 Task: Search one way flight ticket for 1 adult, 1 child, 1 infant in seat in premium economy from Valdosta: Valdosta Regional Airport to Greenville: Pitt-greenville Airport on 5-2-2023. Number of bags: 2 carry on bags and 4 checked bags. Price is upto 105000. Outbound departure time preference is 11:45.
Action: Mouse moved to (290, 377)
Screenshot: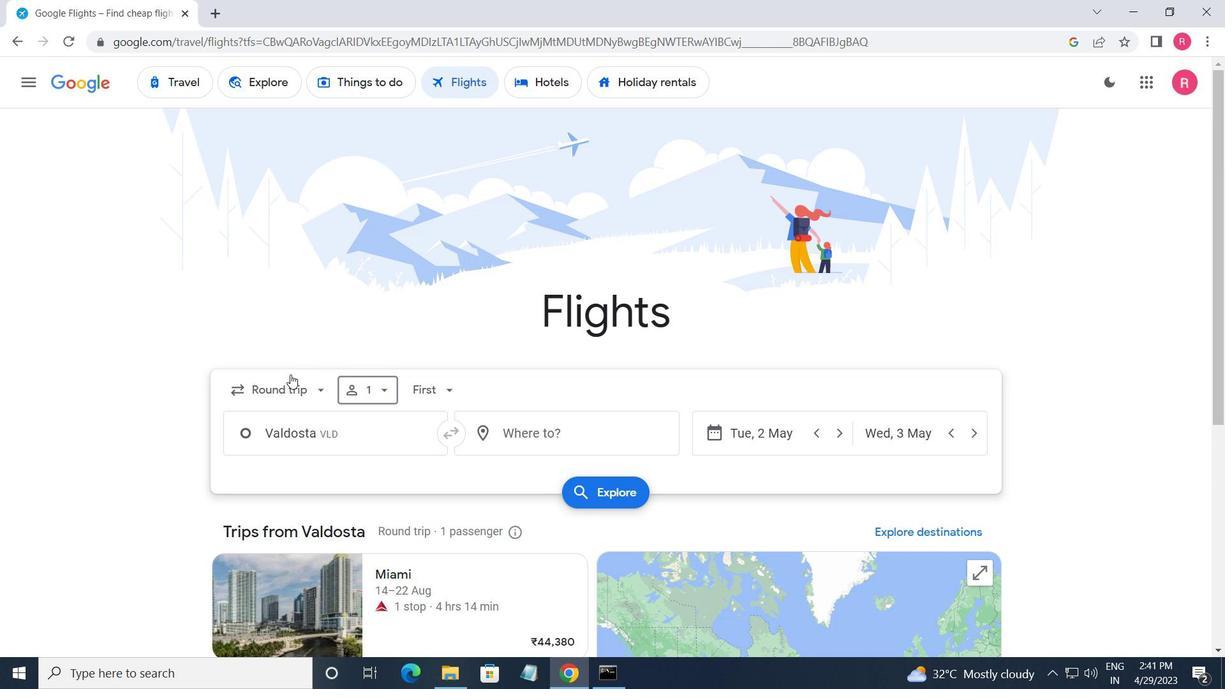 
Action: Mouse pressed left at (290, 377)
Screenshot: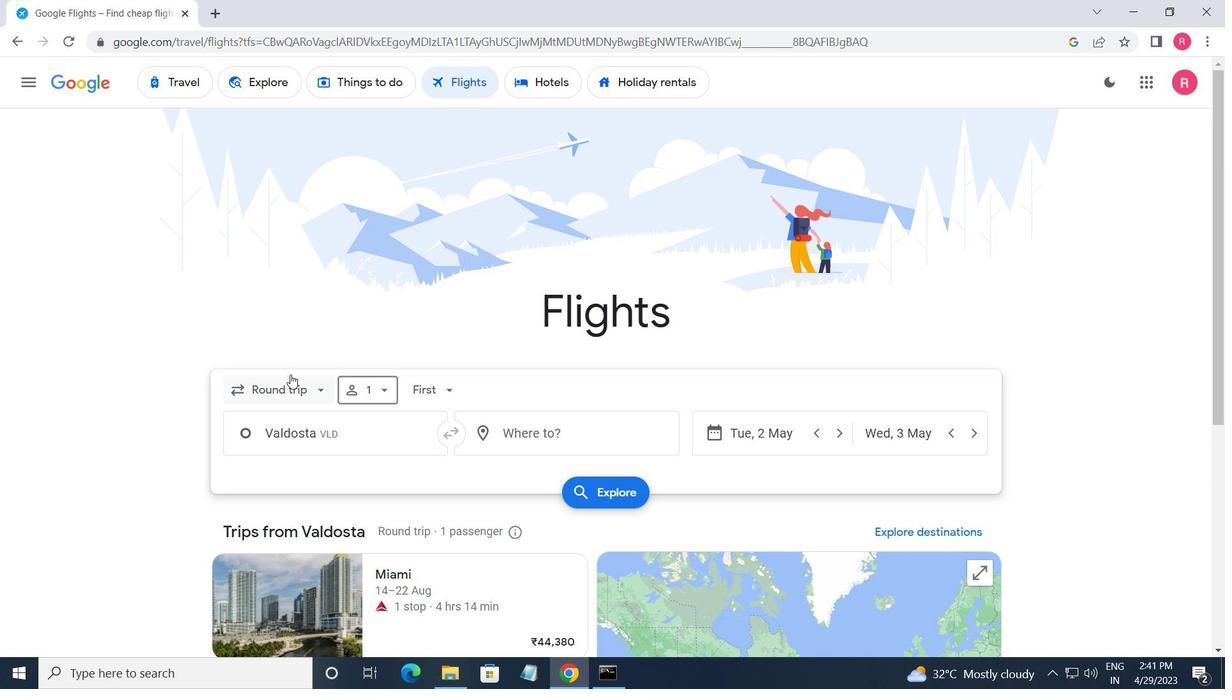 
Action: Mouse moved to (301, 458)
Screenshot: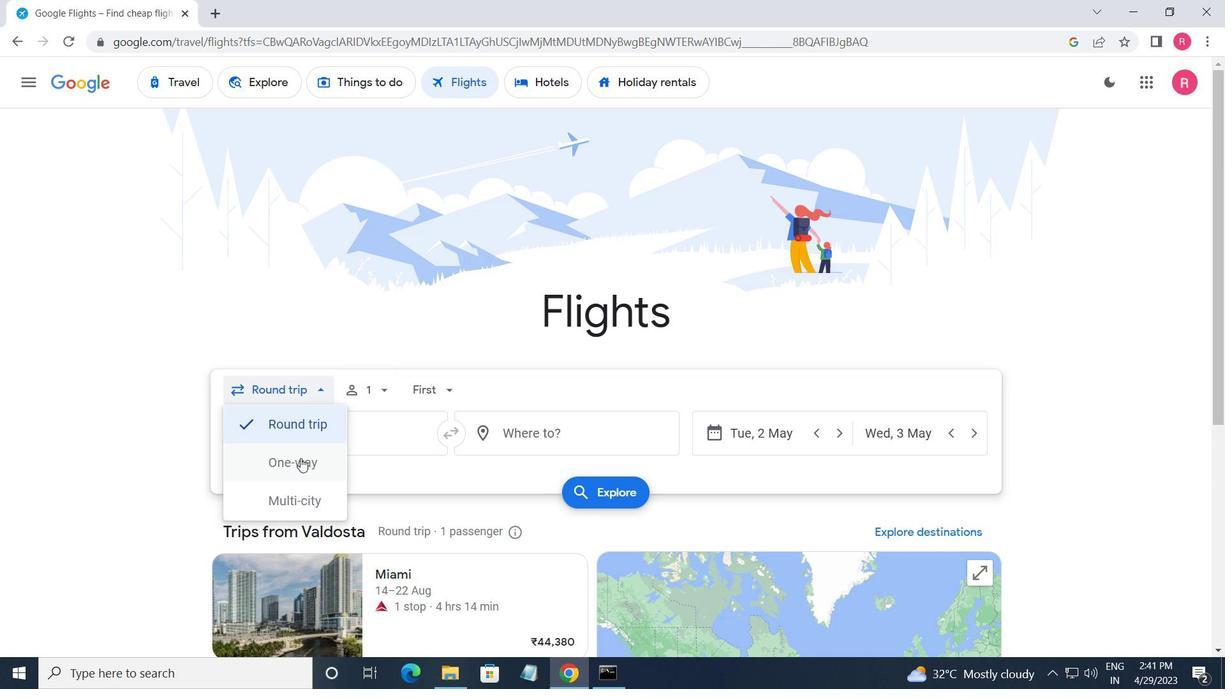 
Action: Mouse pressed left at (301, 458)
Screenshot: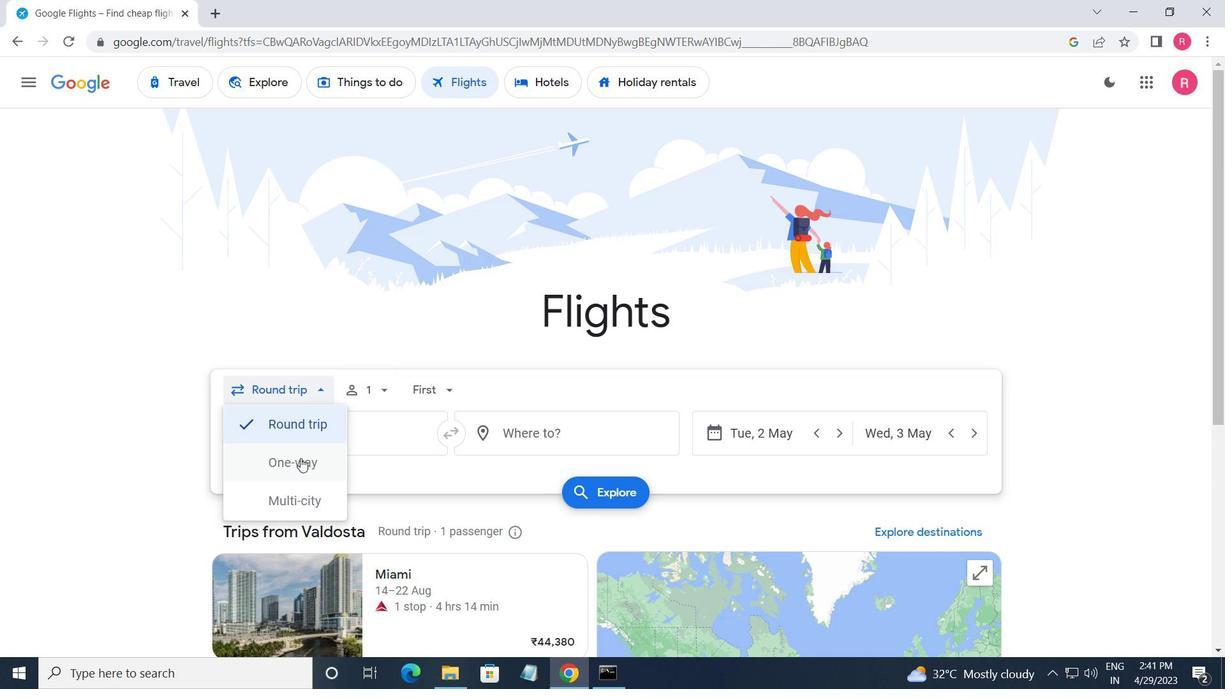 
Action: Mouse moved to (346, 404)
Screenshot: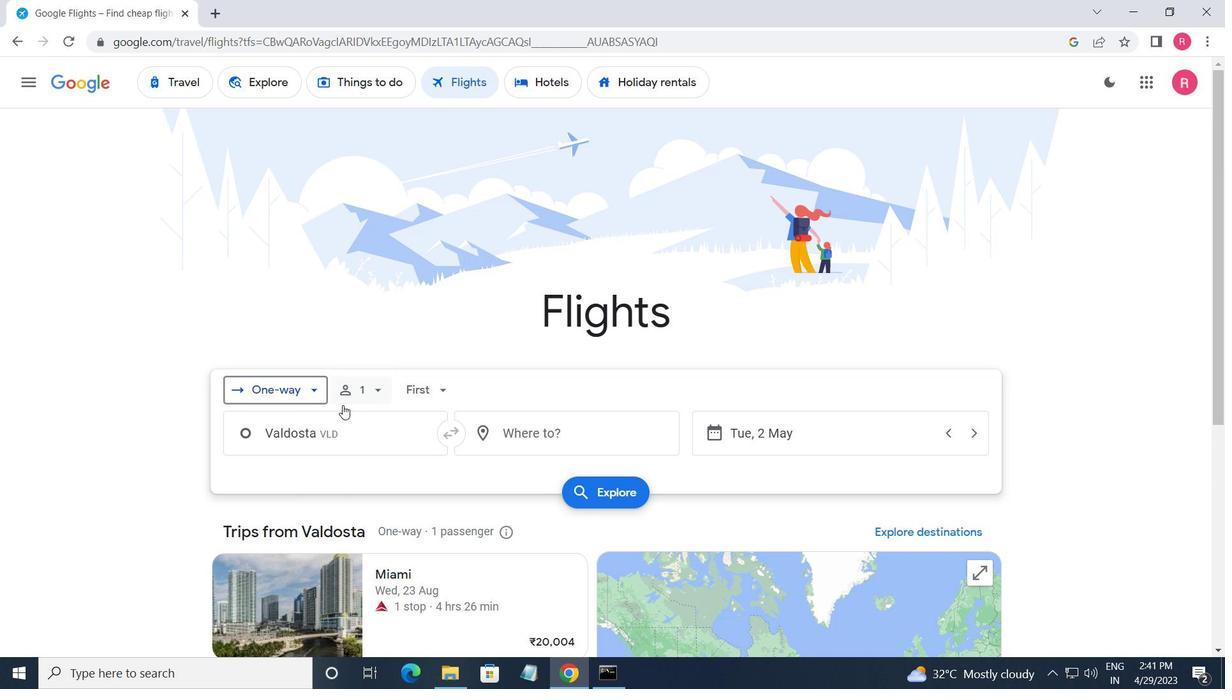 
Action: Mouse pressed left at (346, 404)
Screenshot: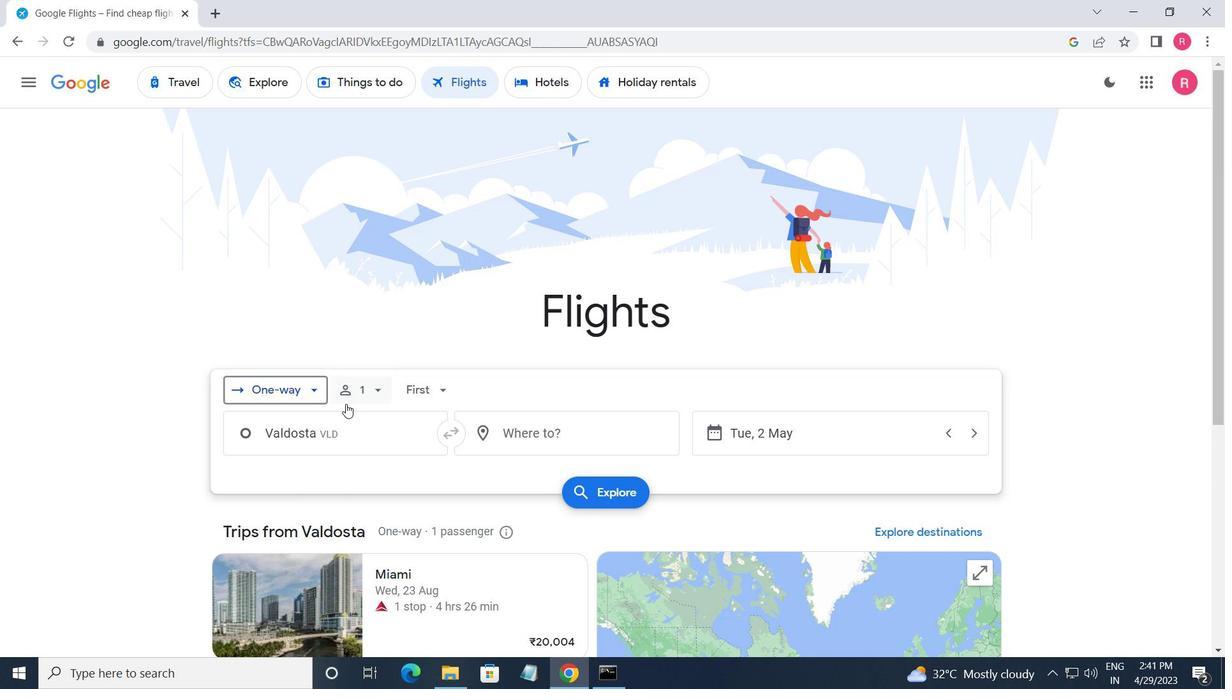 
Action: Mouse moved to (499, 479)
Screenshot: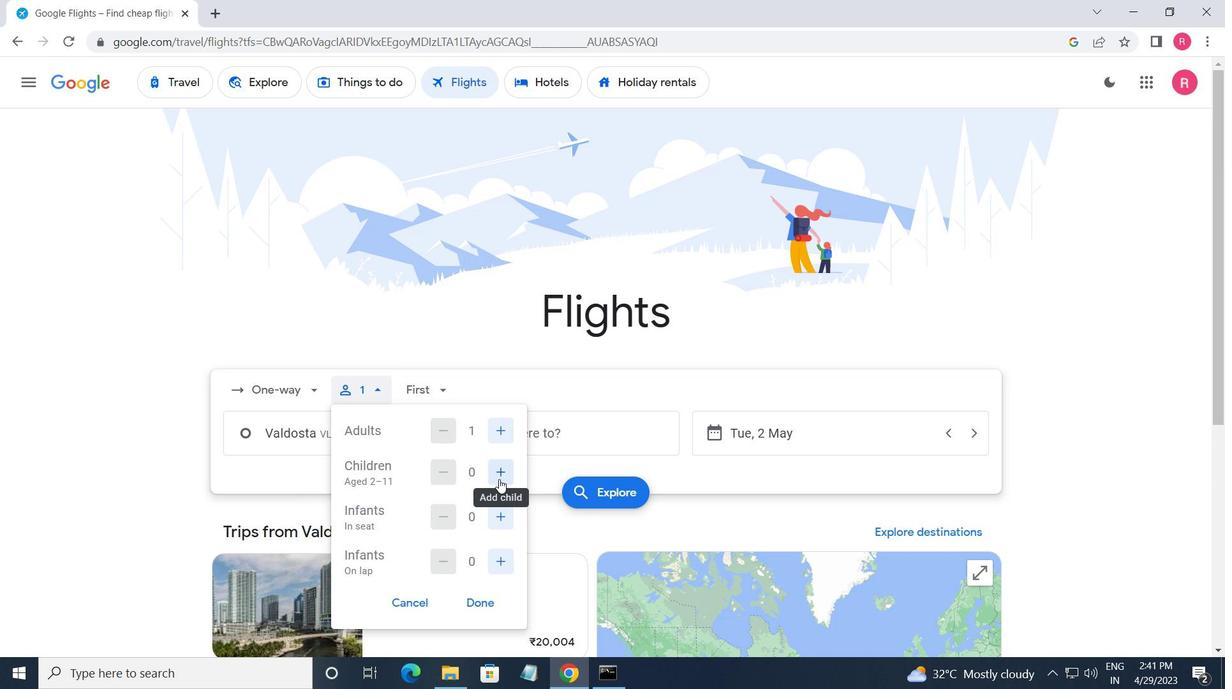 
Action: Mouse pressed left at (499, 479)
Screenshot: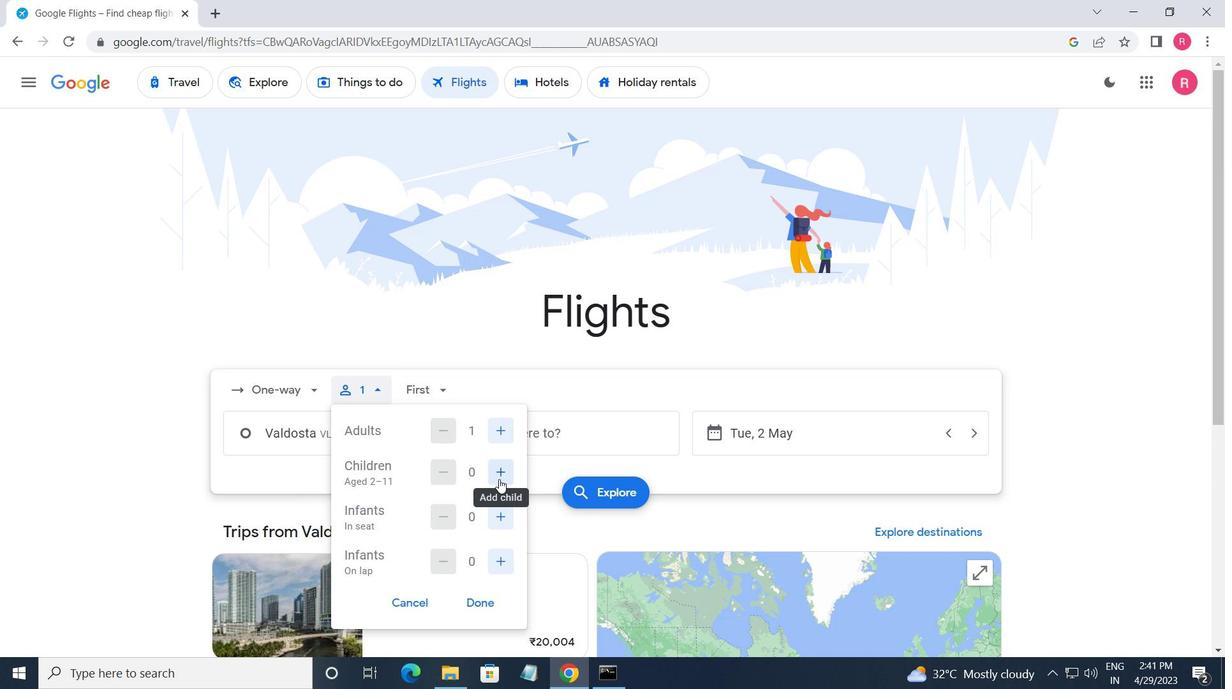
Action: Mouse moved to (506, 512)
Screenshot: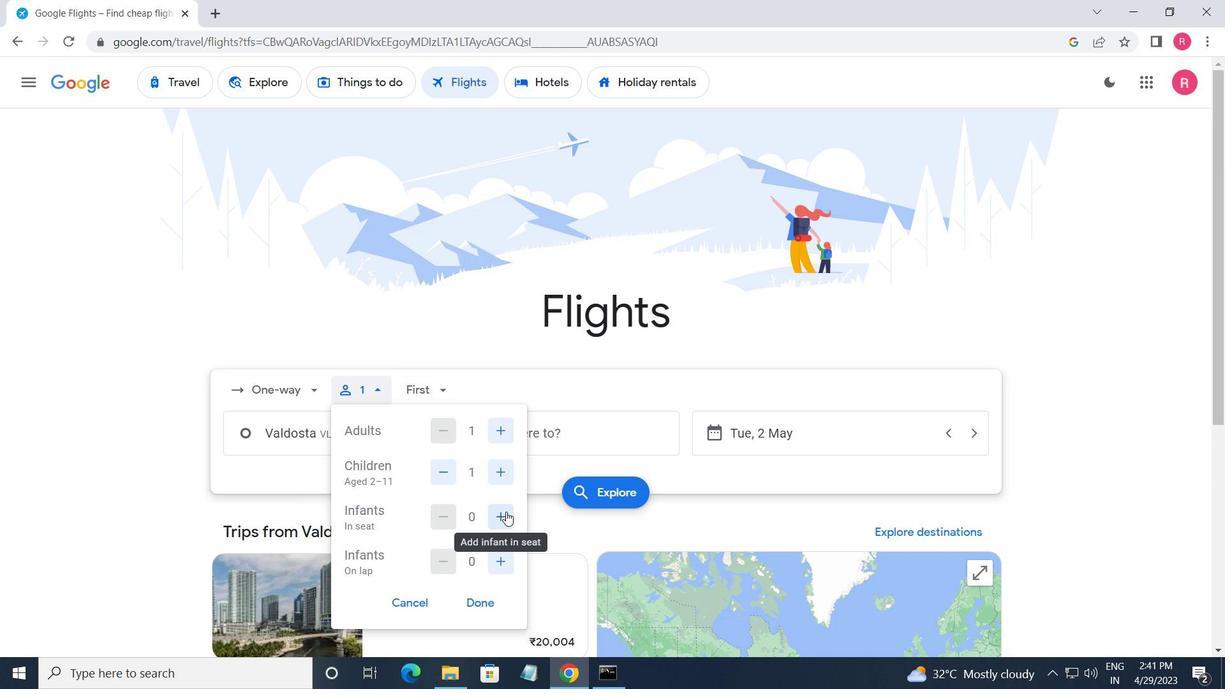 
Action: Mouse pressed left at (506, 512)
Screenshot: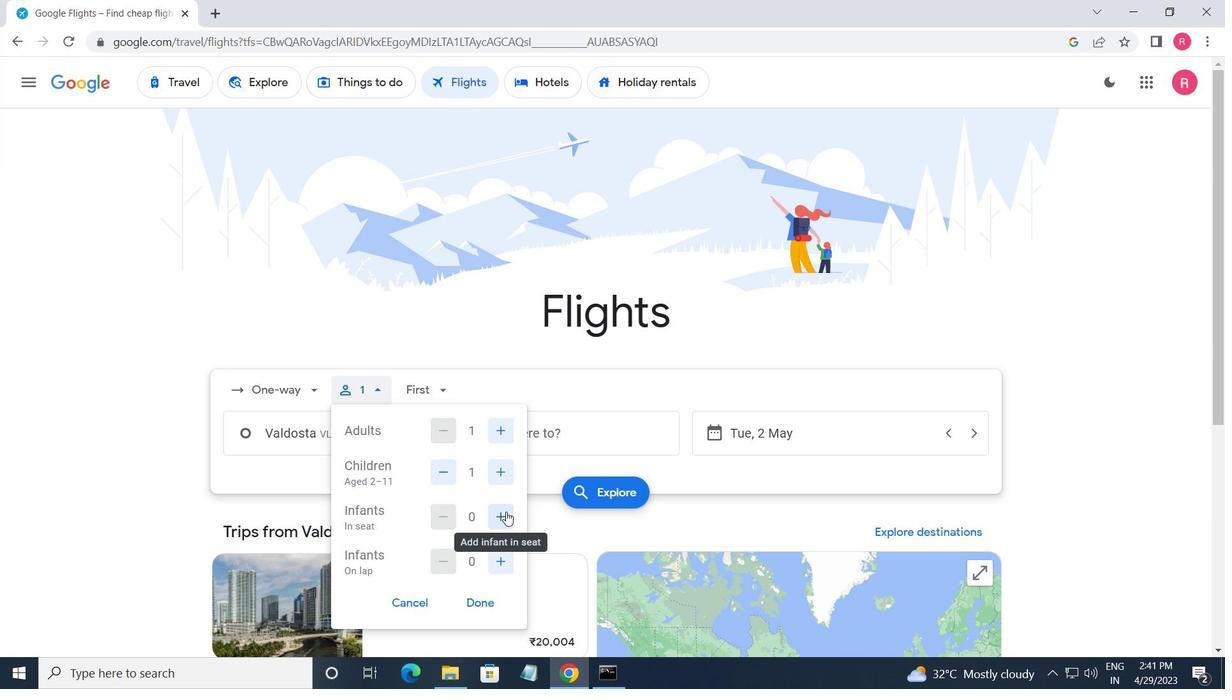
Action: Mouse moved to (427, 382)
Screenshot: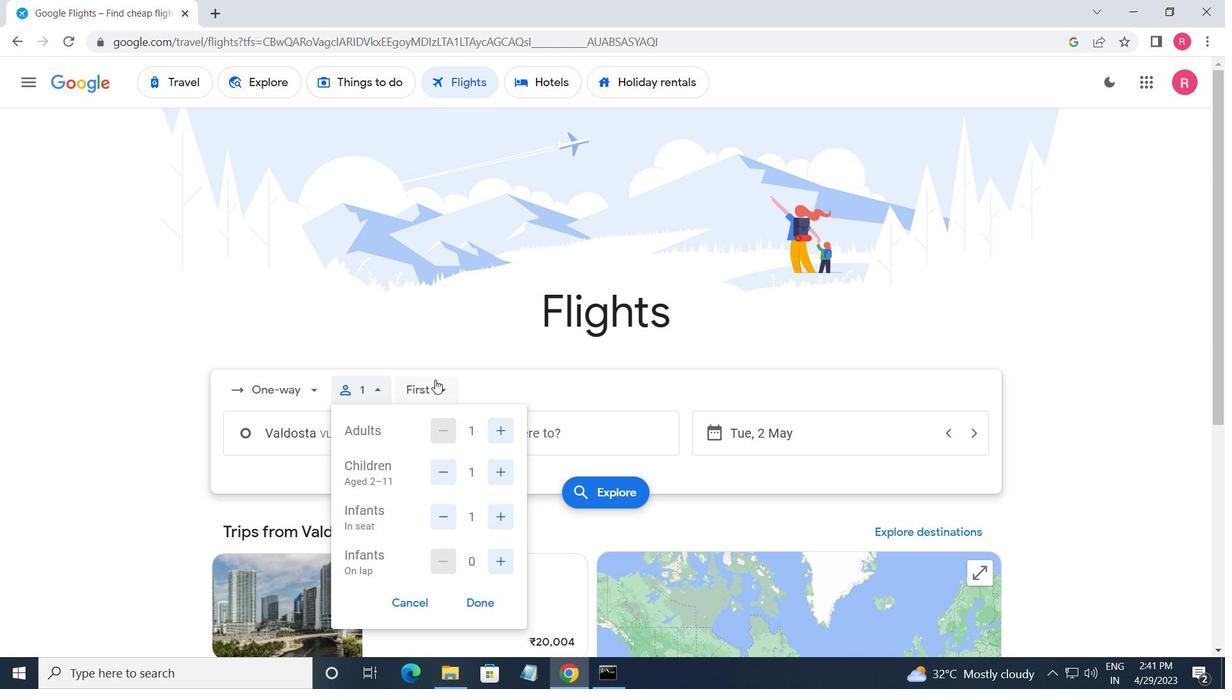 
Action: Mouse pressed left at (427, 382)
Screenshot: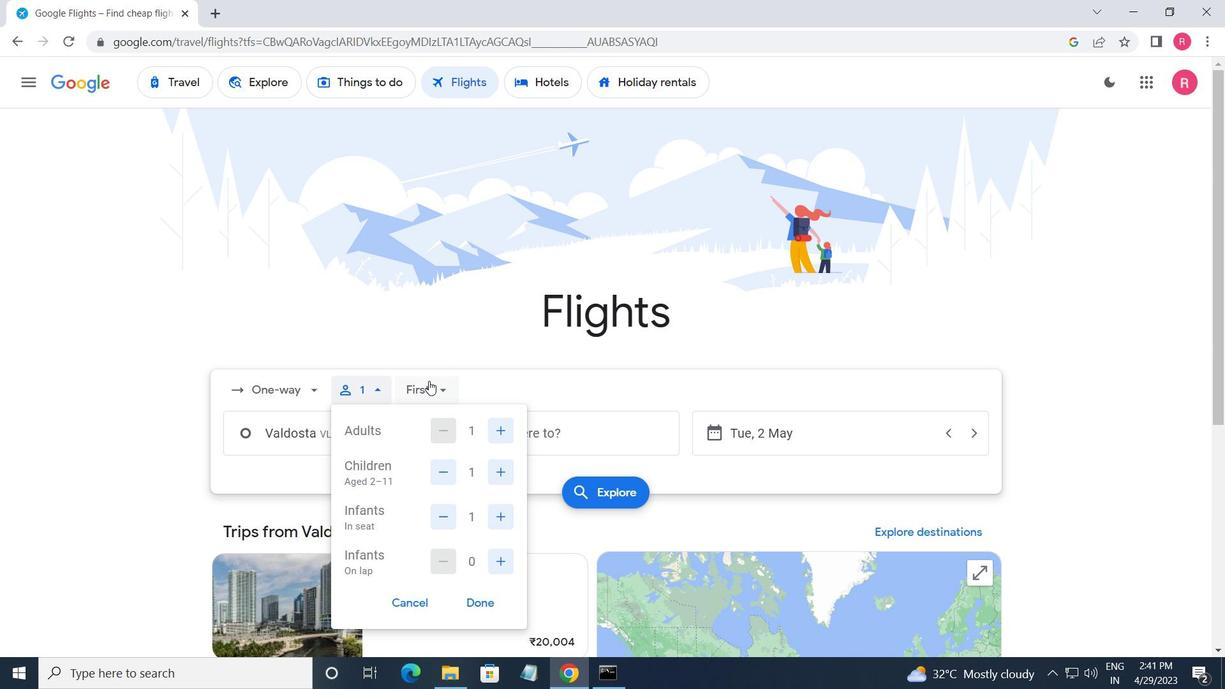 
Action: Mouse moved to (462, 452)
Screenshot: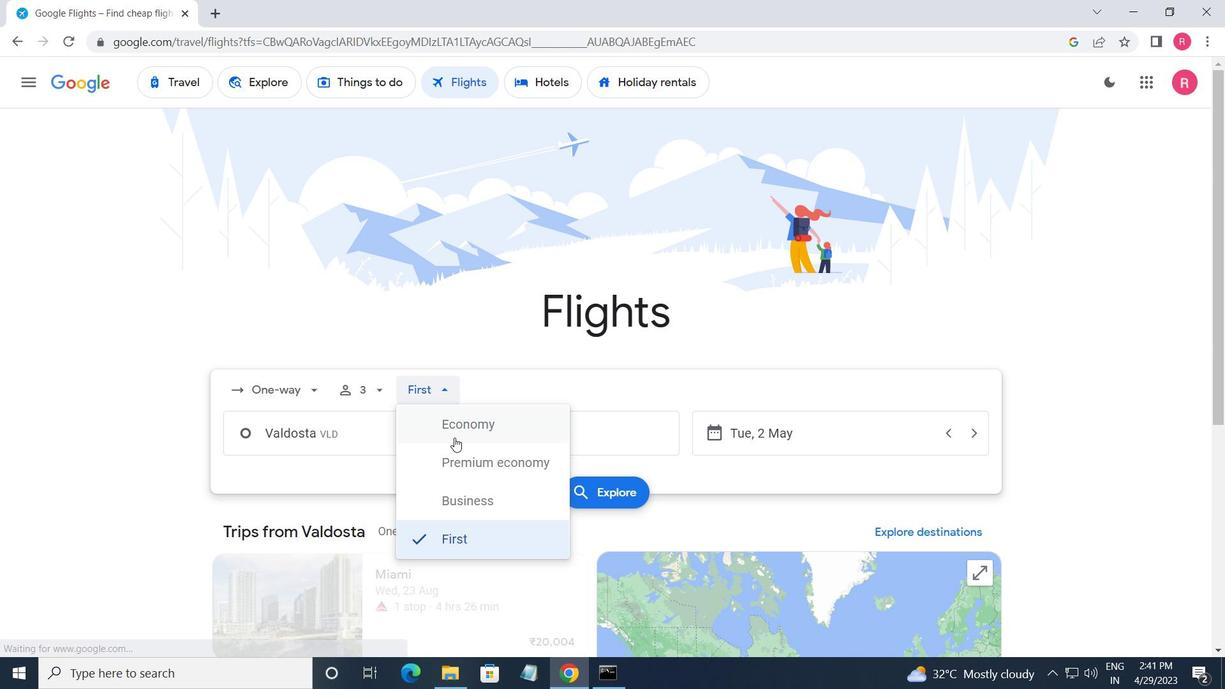 
Action: Mouse pressed left at (462, 452)
Screenshot: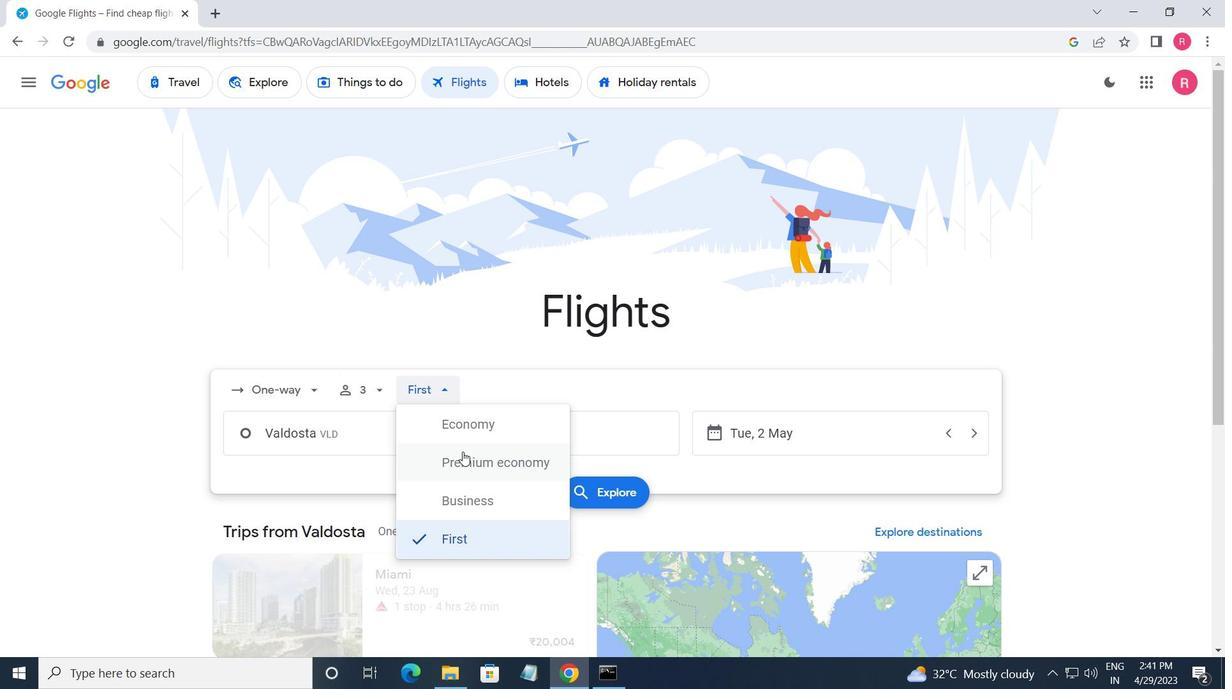 
Action: Mouse moved to (353, 443)
Screenshot: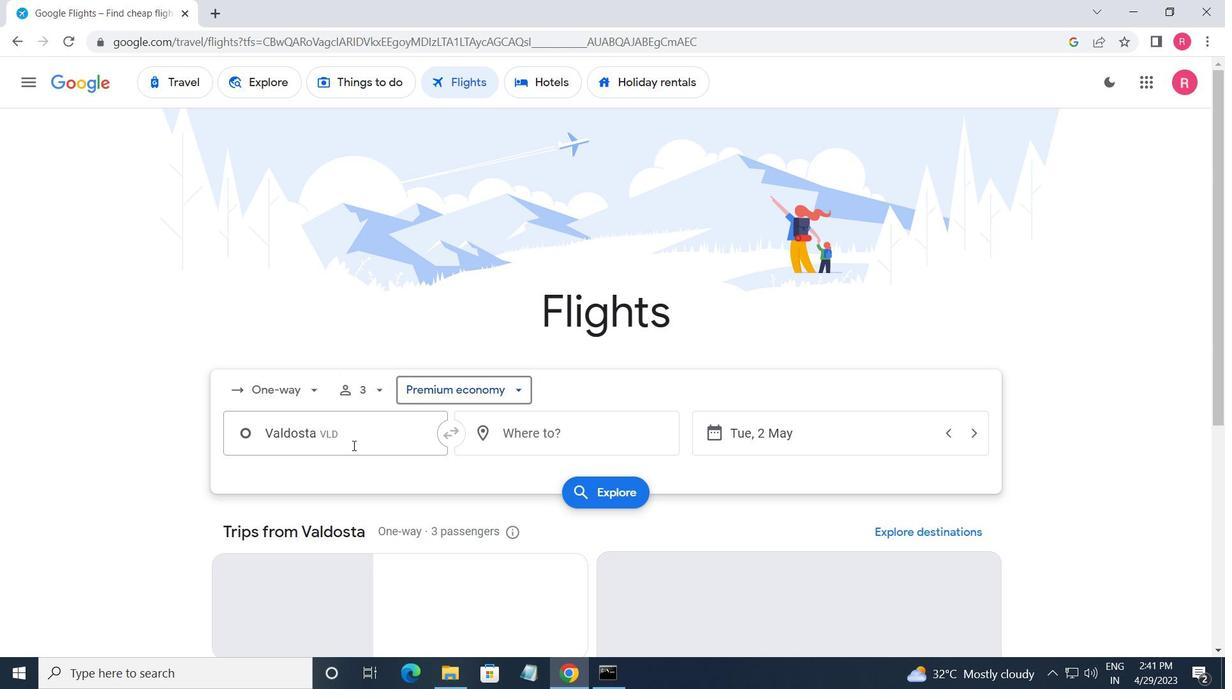 
Action: Mouse pressed left at (353, 443)
Screenshot: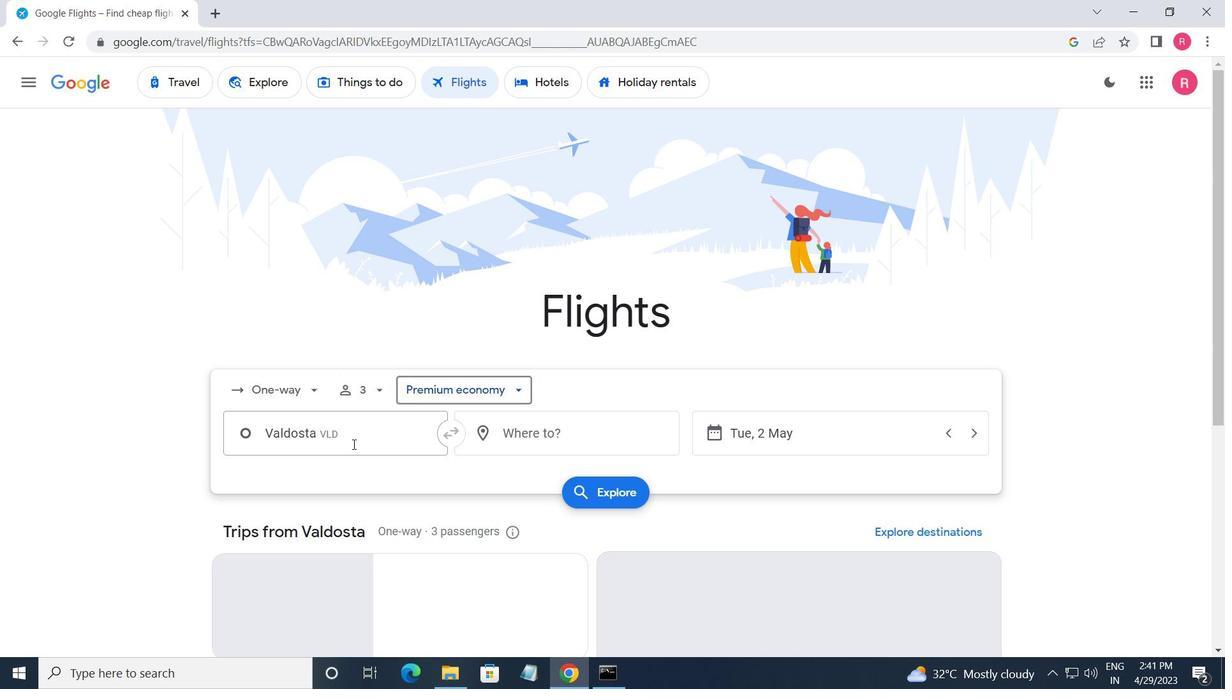
Action: Mouse moved to (364, 604)
Screenshot: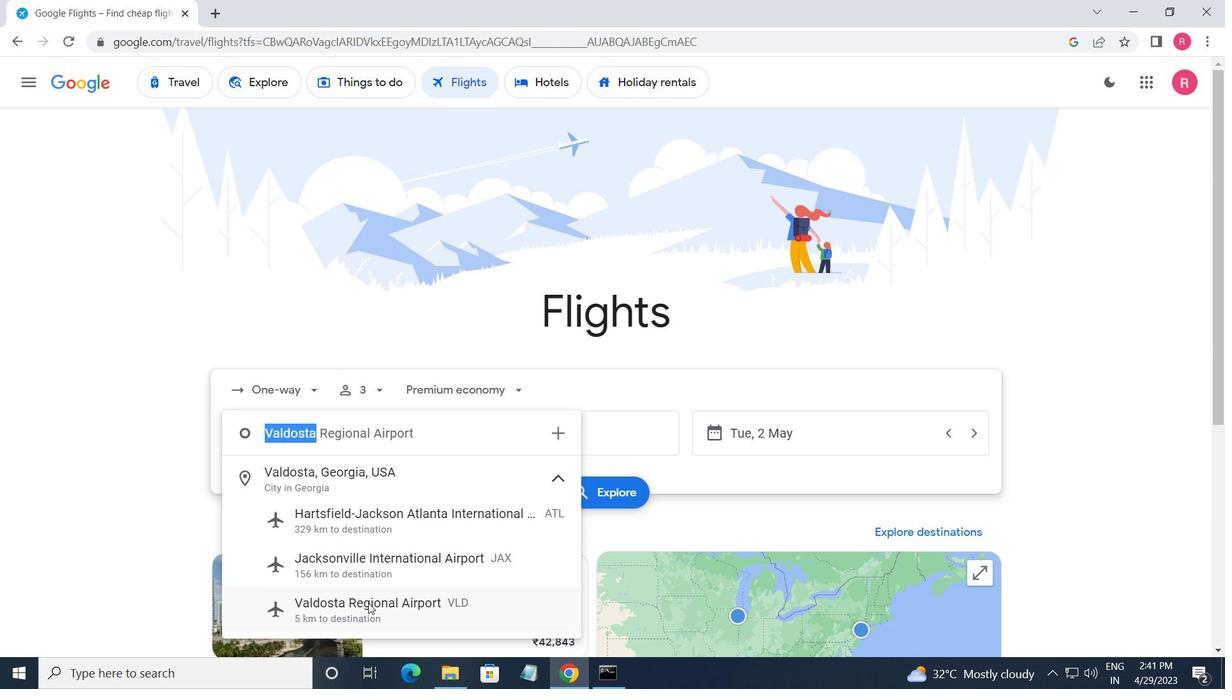 
Action: Mouse pressed left at (364, 604)
Screenshot: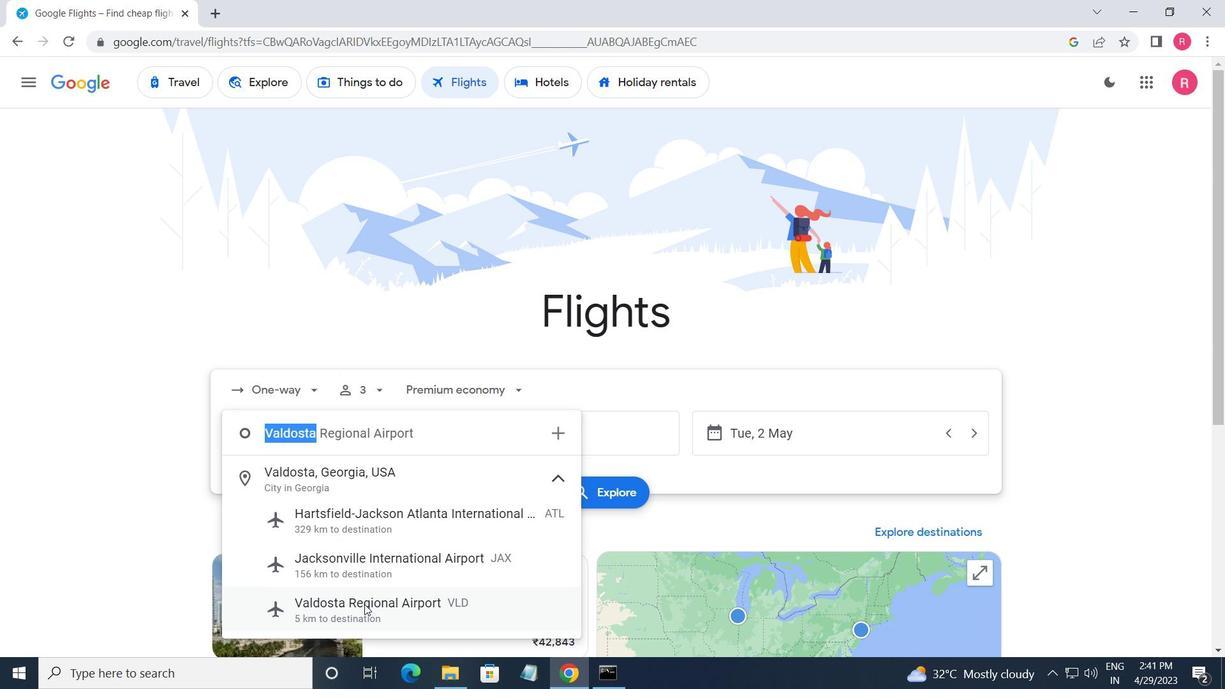 
Action: Mouse moved to (506, 416)
Screenshot: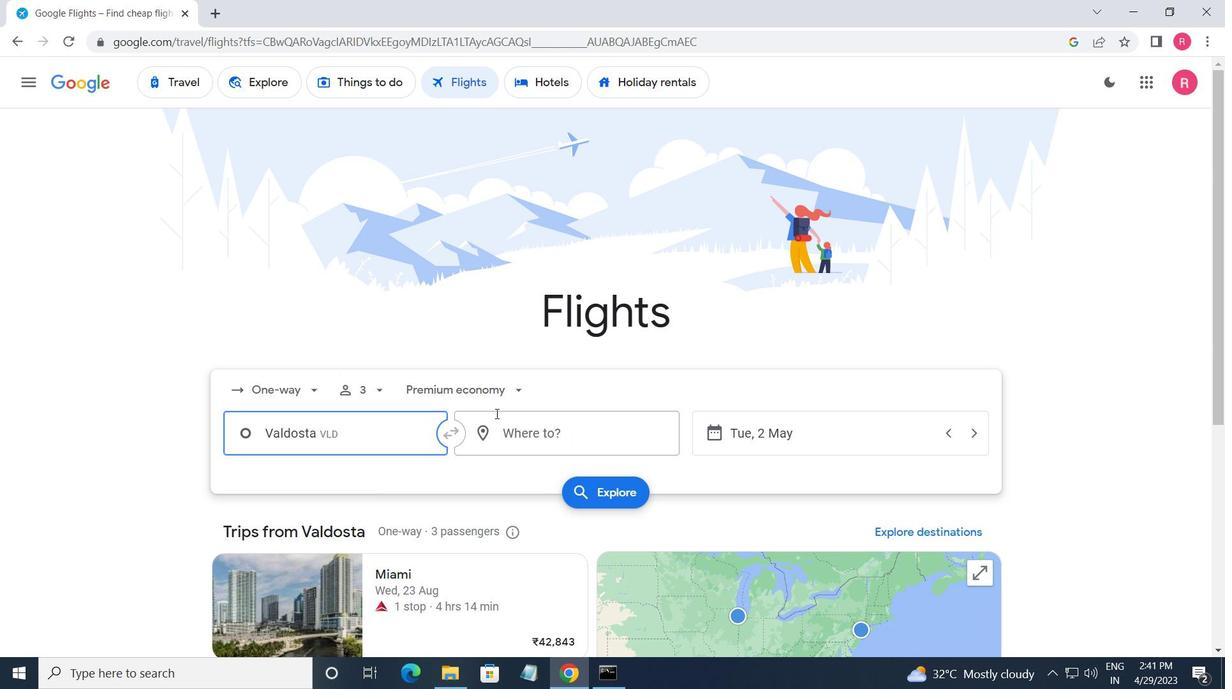 
Action: Mouse pressed left at (506, 416)
Screenshot: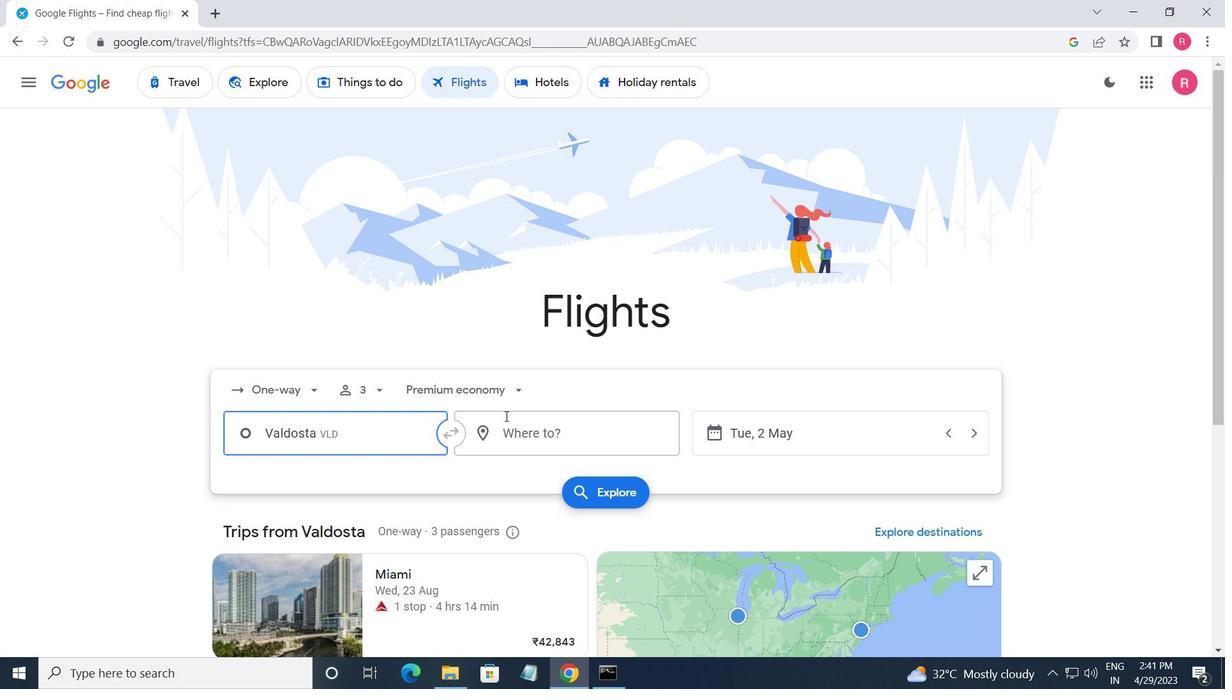 
Action: Mouse moved to (515, 588)
Screenshot: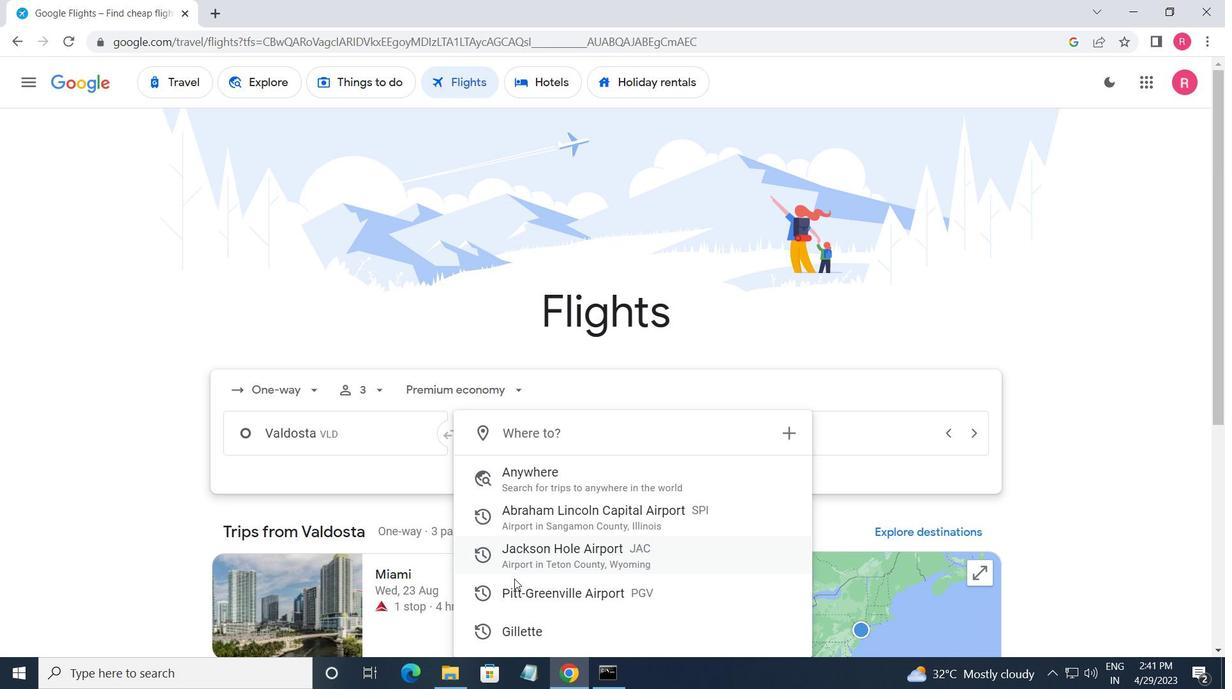 
Action: Mouse pressed left at (515, 588)
Screenshot: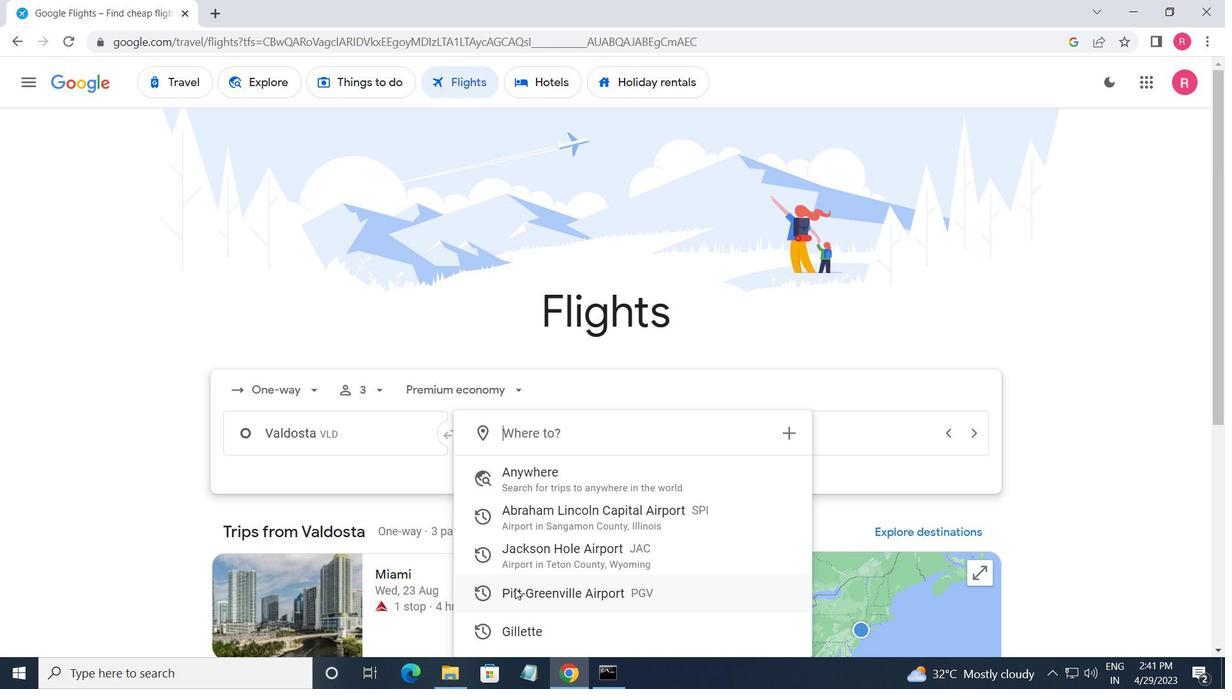 
Action: Mouse moved to (813, 445)
Screenshot: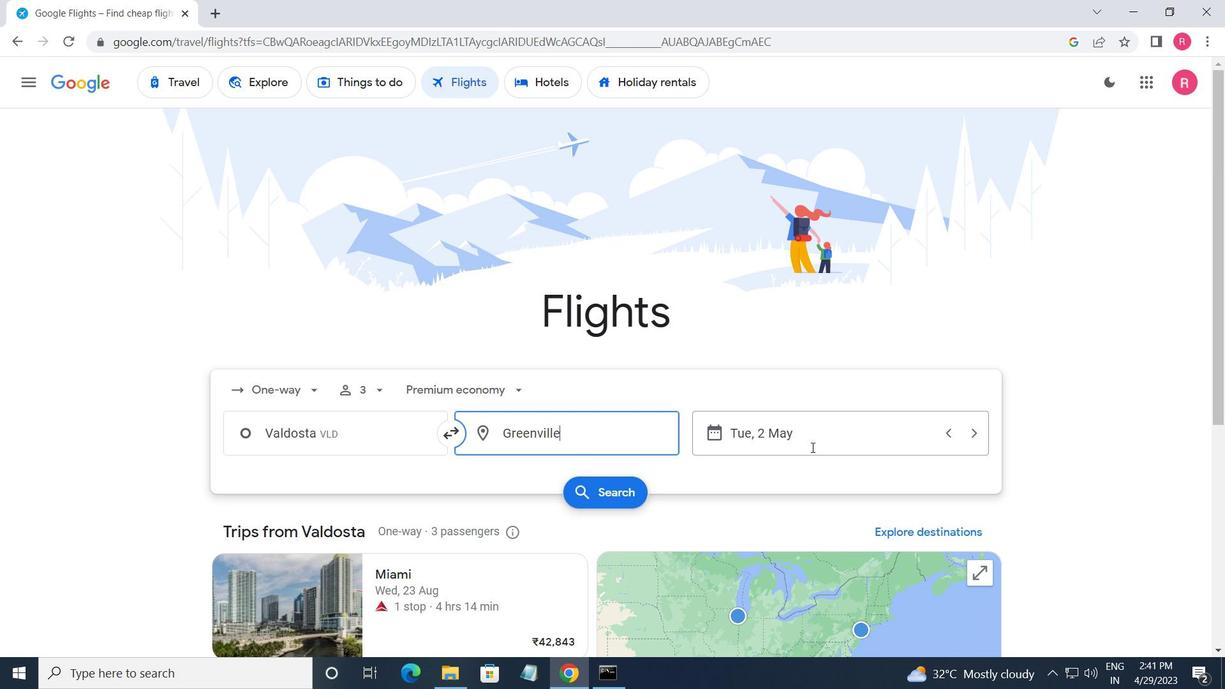 
Action: Mouse pressed left at (813, 445)
Screenshot: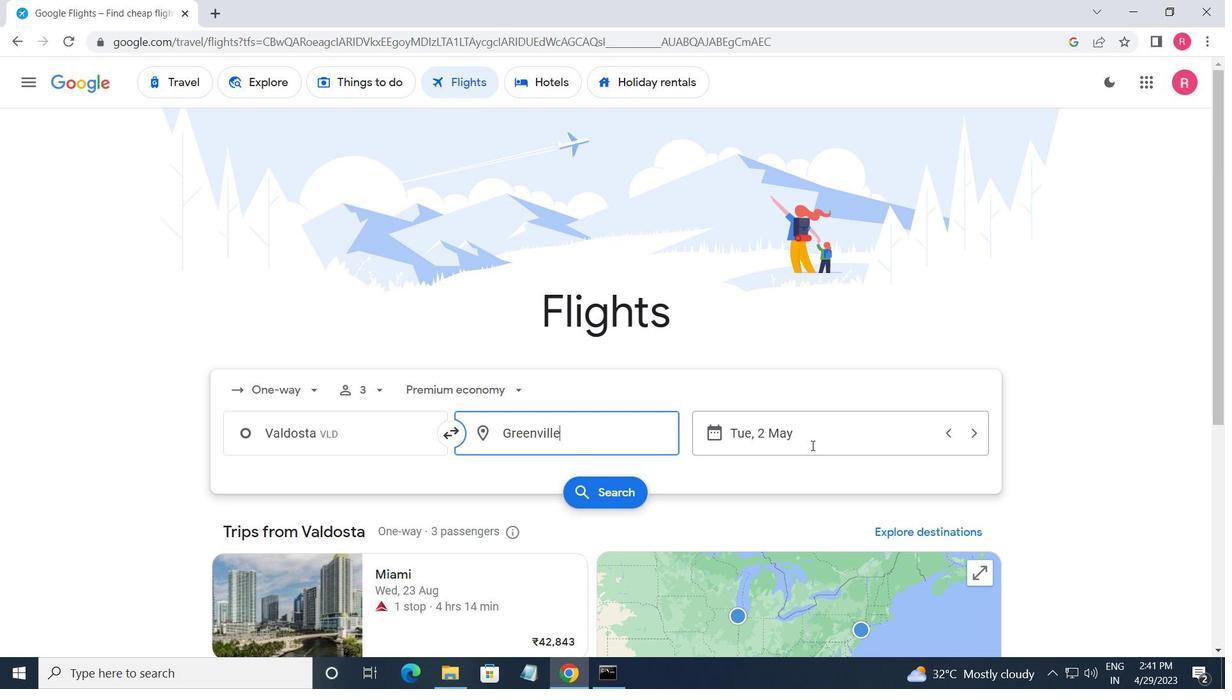 
Action: Mouse moved to (801, 384)
Screenshot: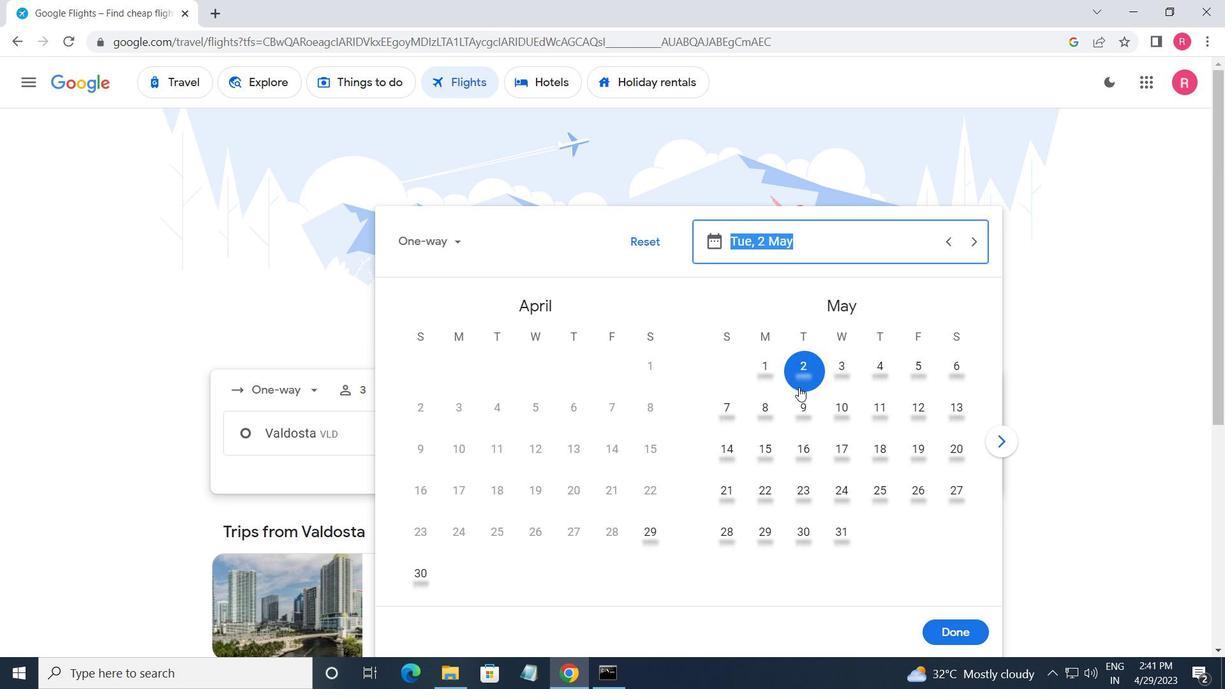 
Action: Mouse pressed left at (801, 384)
Screenshot: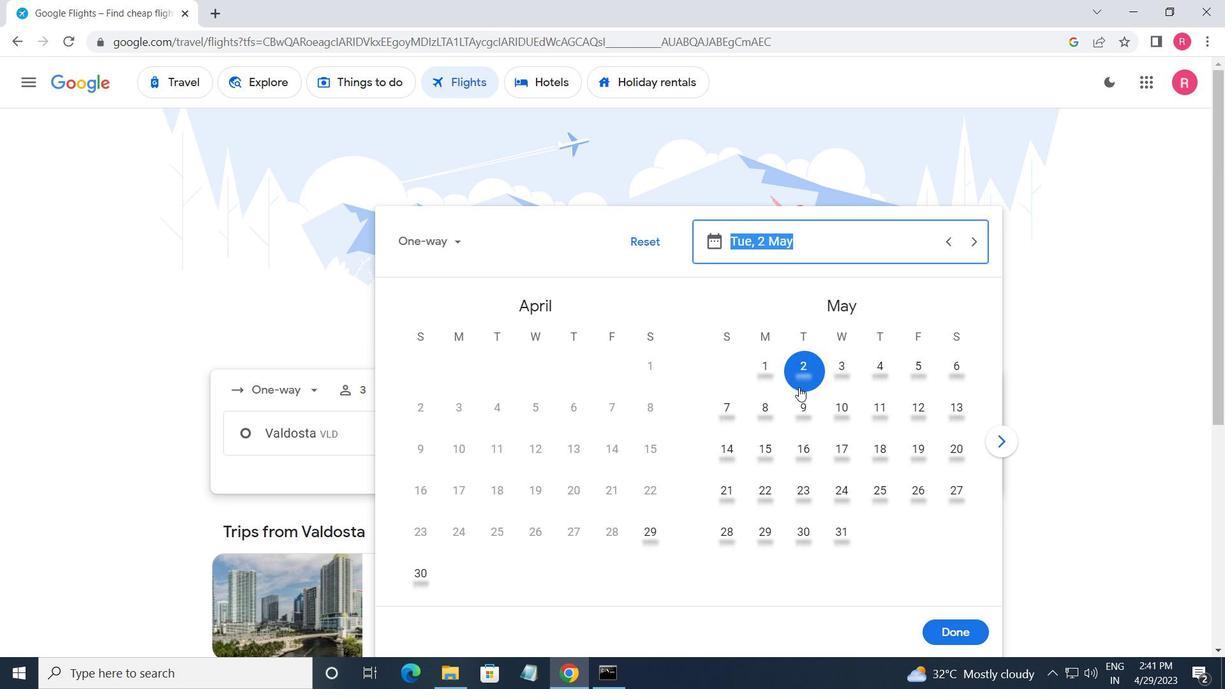 
Action: Mouse moved to (960, 619)
Screenshot: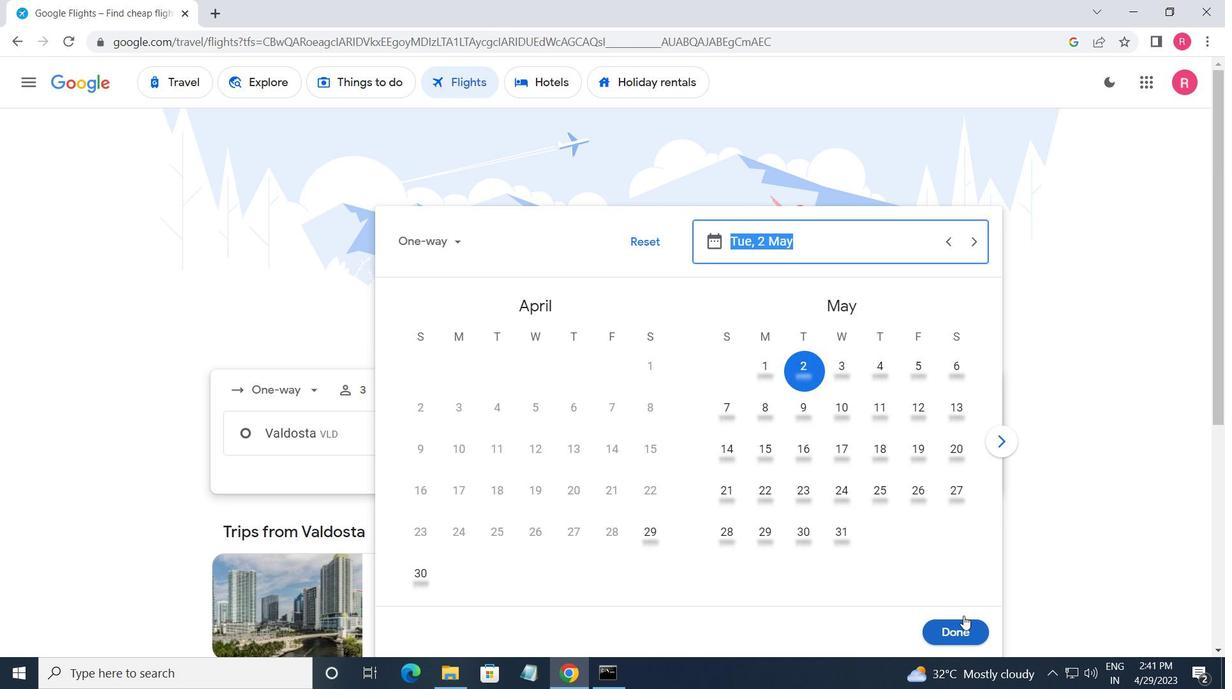 
Action: Mouse pressed left at (960, 619)
Screenshot: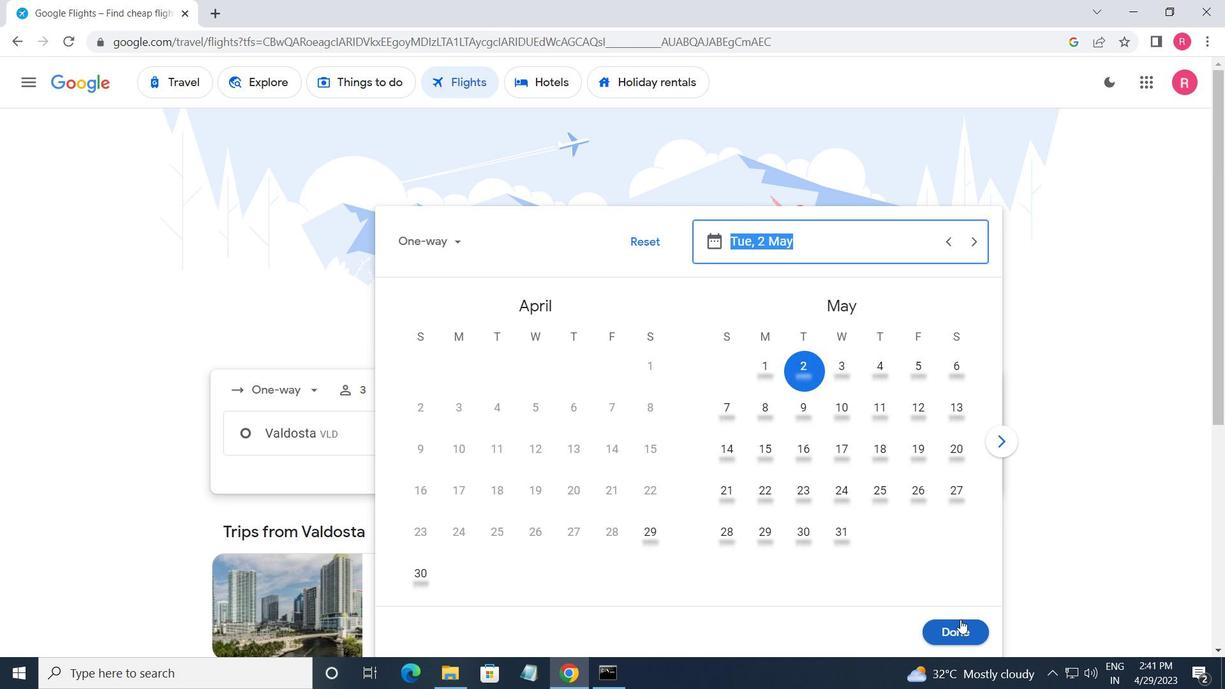 
Action: Mouse moved to (619, 487)
Screenshot: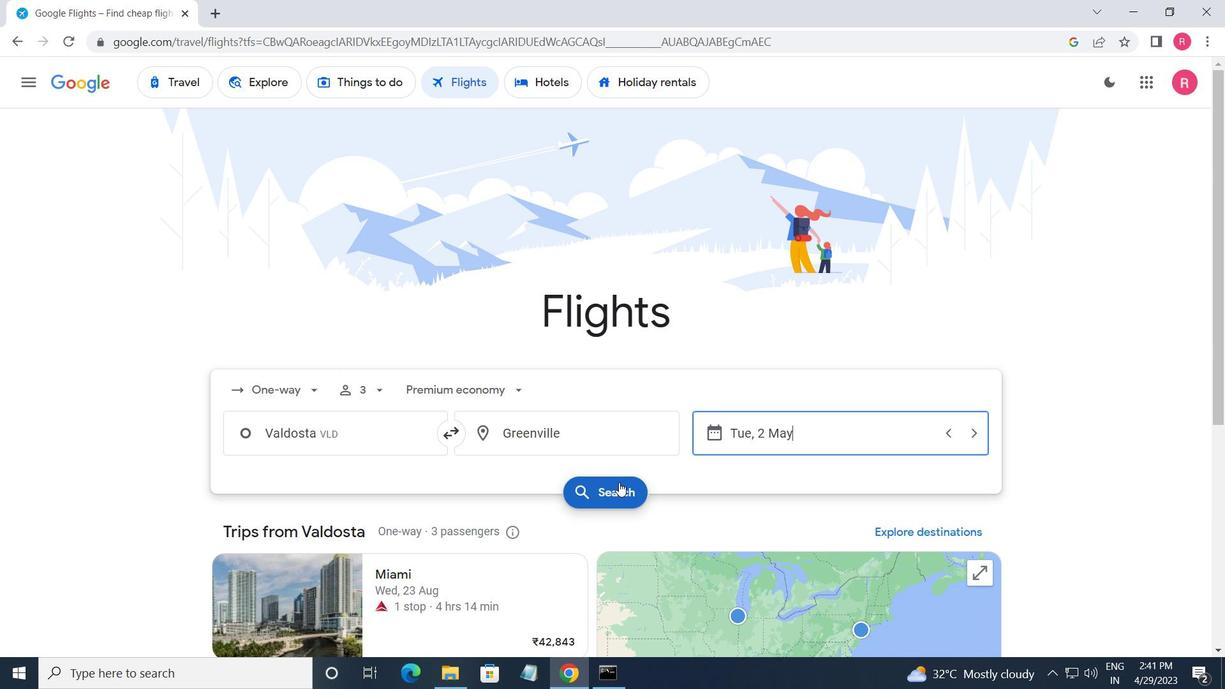 
Action: Mouse pressed left at (619, 487)
Screenshot: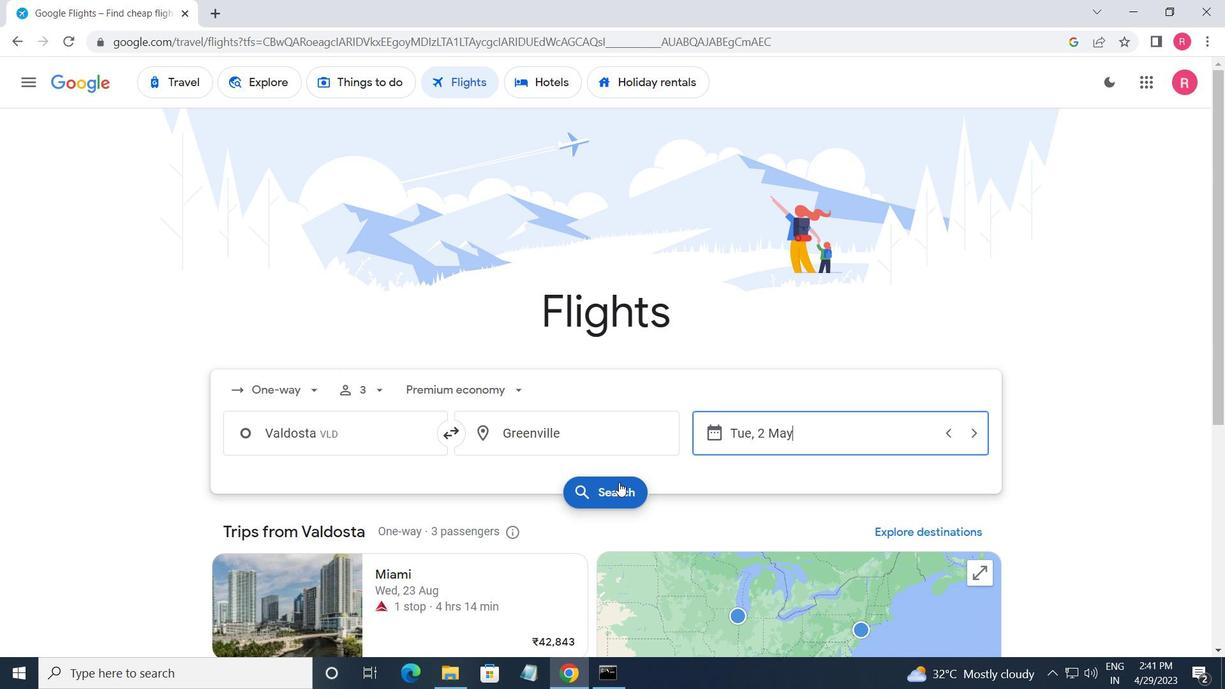 
Action: Mouse moved to (232, 235)
Screenshot: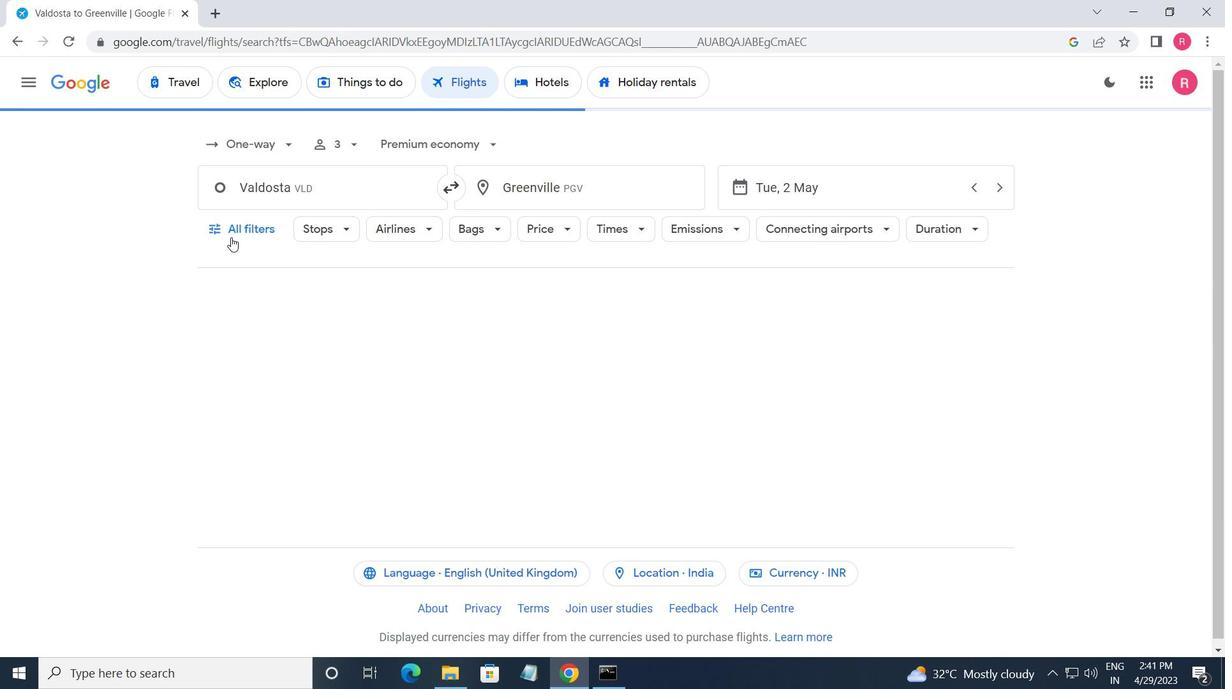 
Action: Mouse pressed left at (232, 235)
Screenshot: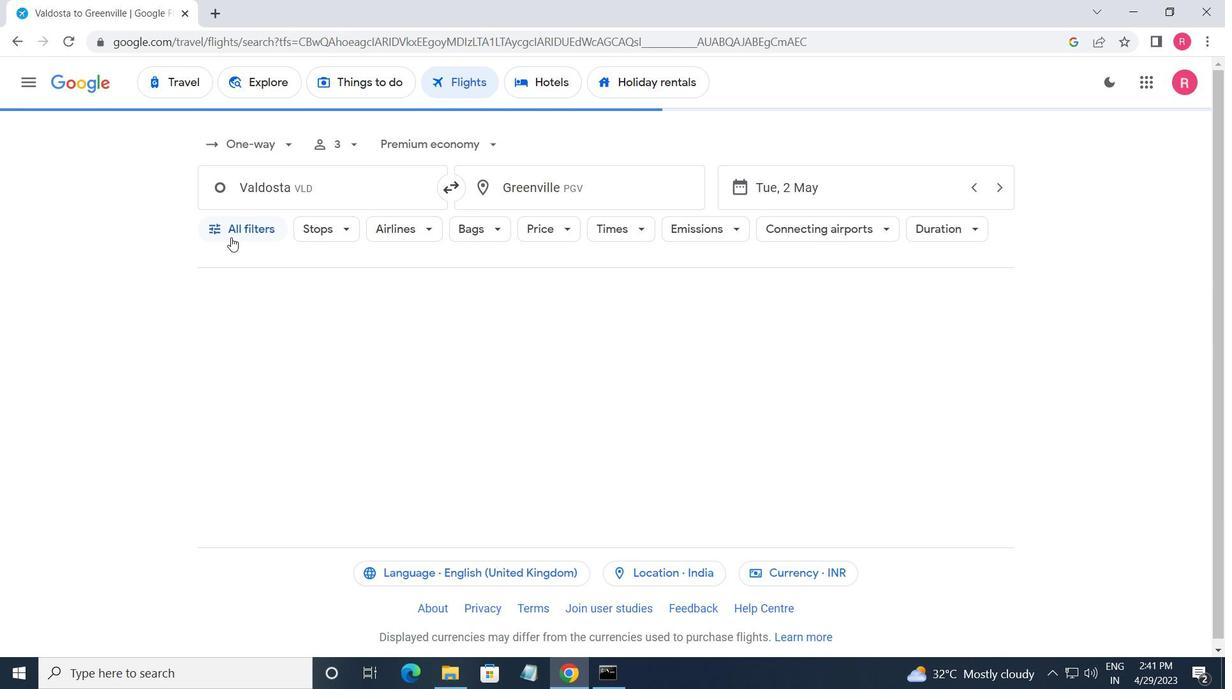 
Action: Mouse moved to (289, 381)
Screenshot: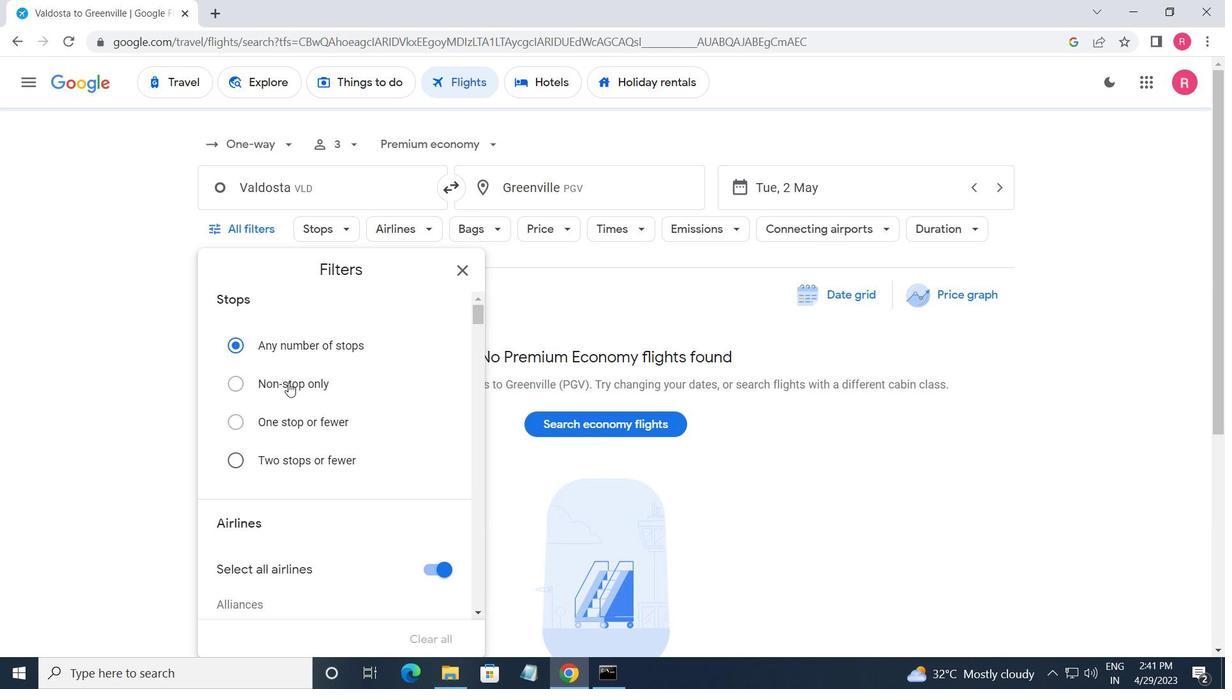 
Action: Mouse scrolled (289, 381) with delta (0, 0)
Screenshot: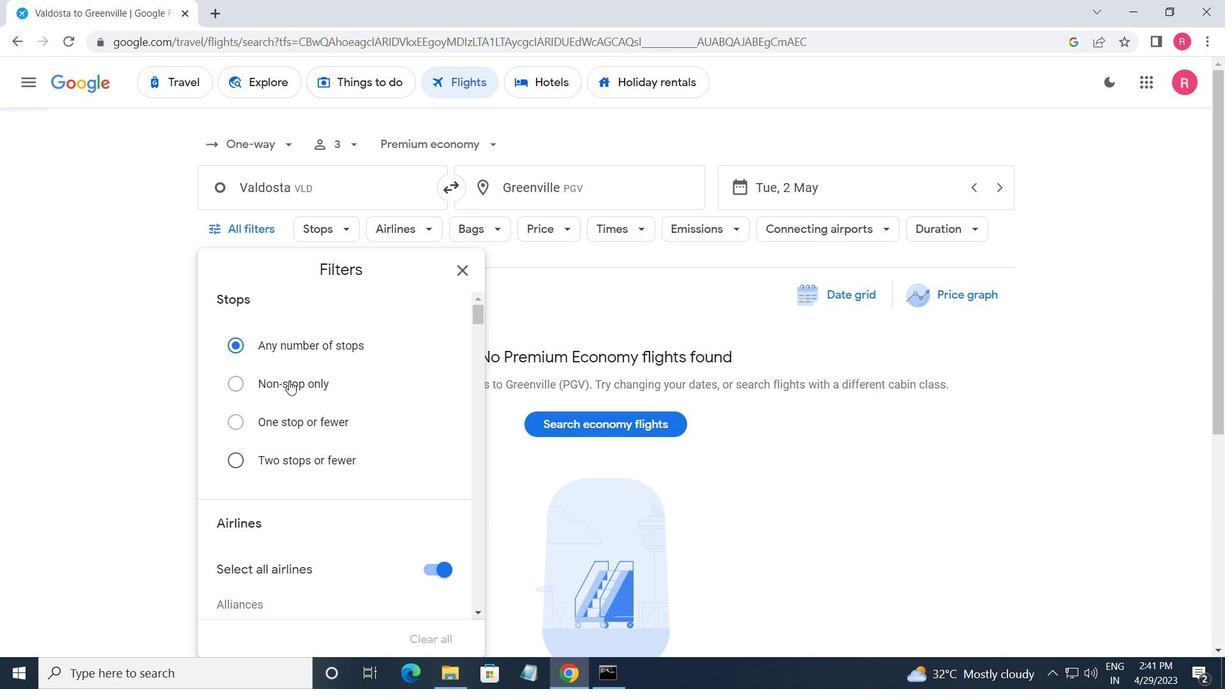 
Action: Mouse scrolled (289, 381) with delta (0, 0)
Screenshot: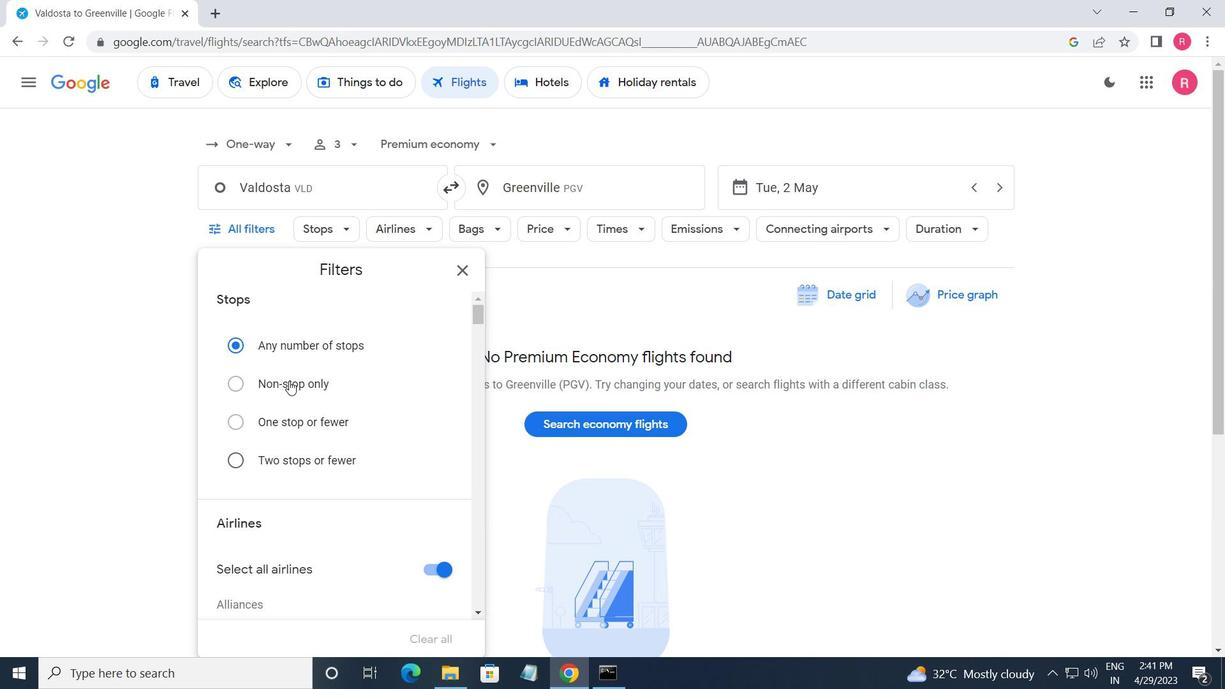 
Action: Mouse moved to (296, 381)
Screenshot: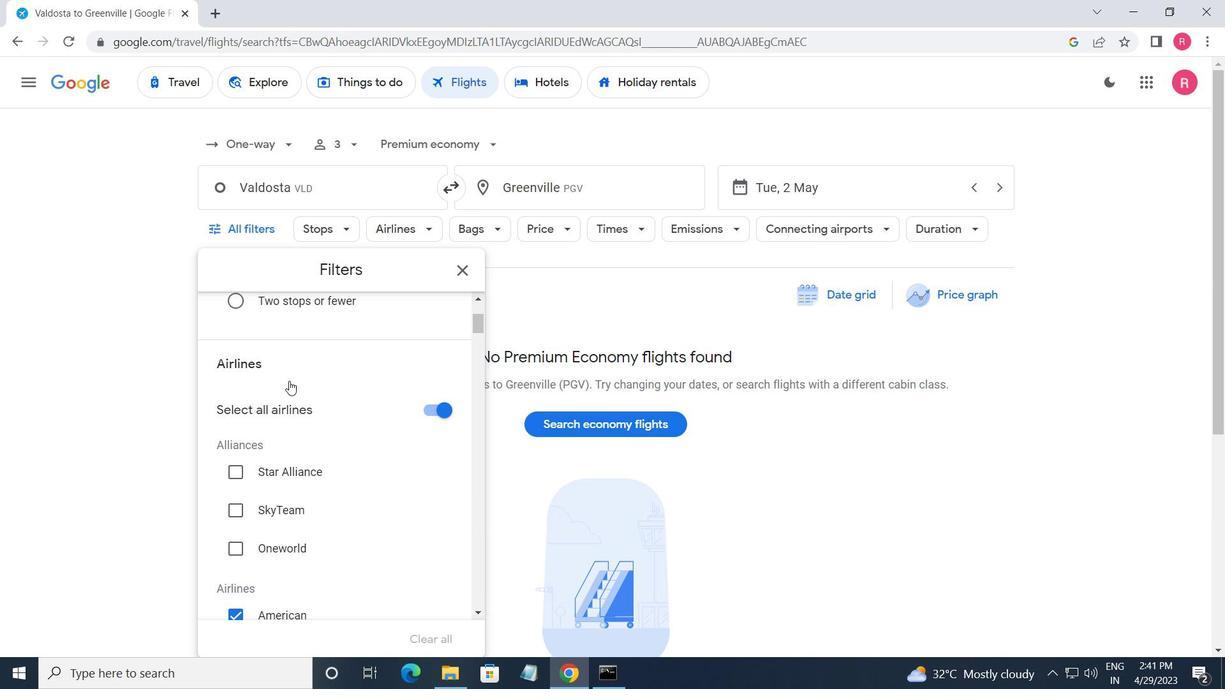 
Action: Mouse scrolled (296, 381) with delta (0, 0)
Screenshot: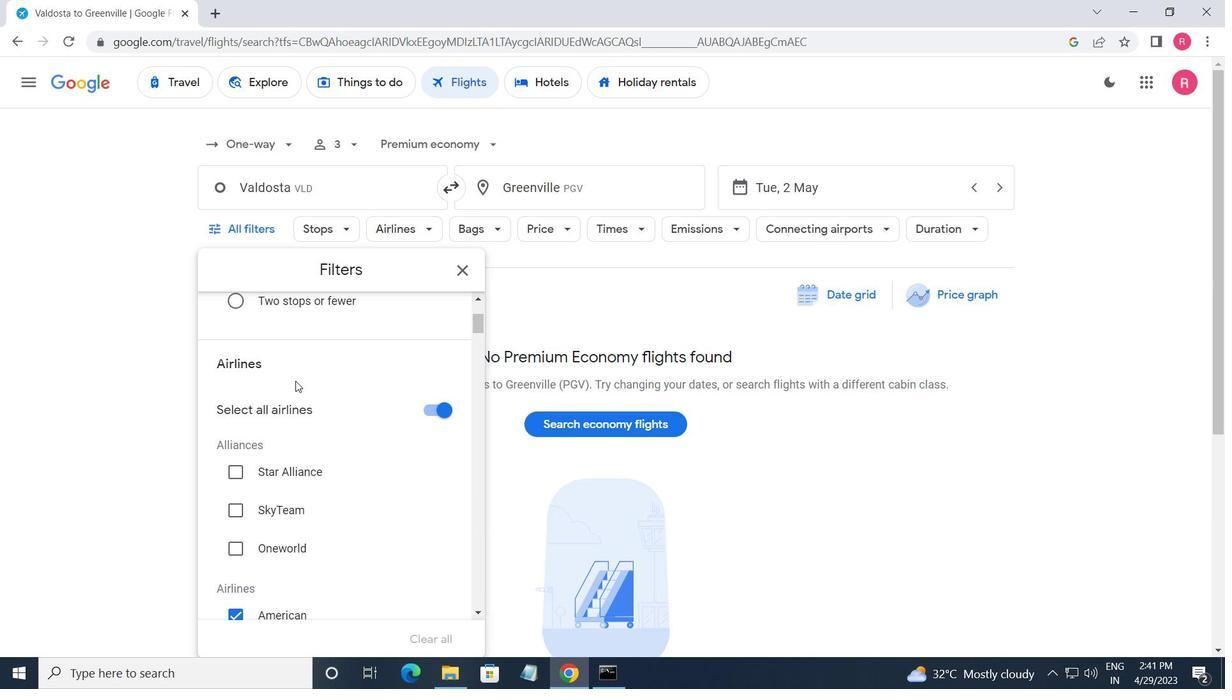 
Action: Mouse scrolled (296, 381) with delta (0, 0)
Screenshot: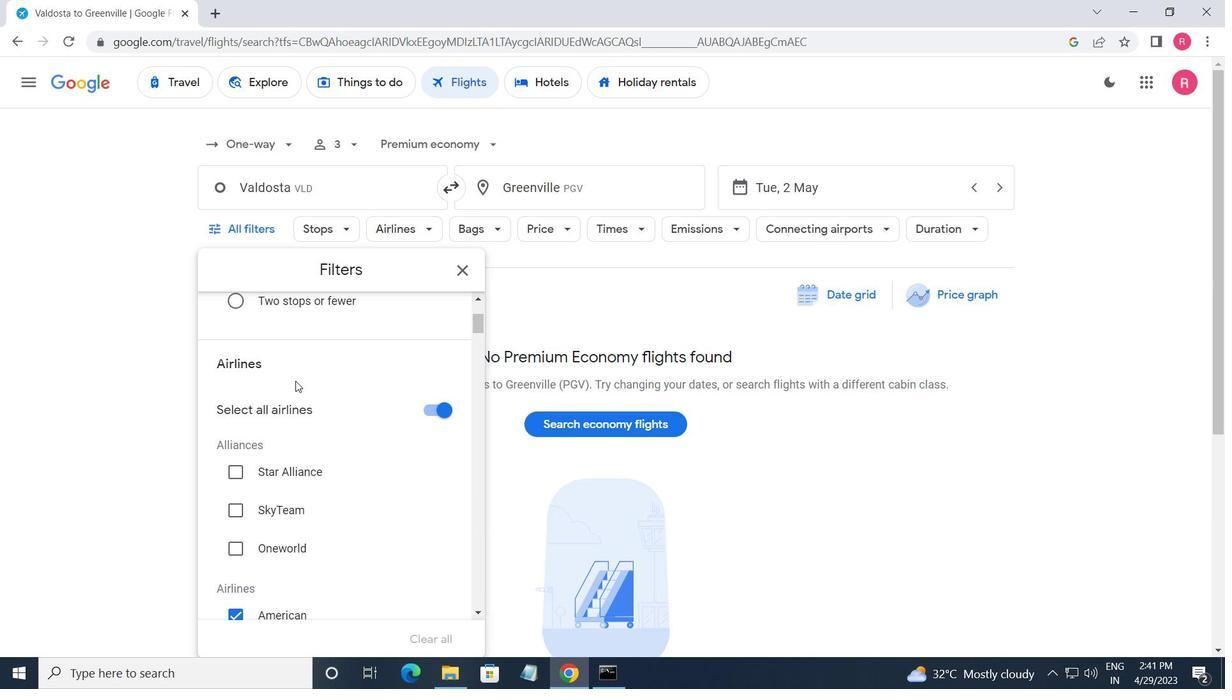 
Action: Mouse moved to (296, 381)
Screenshot: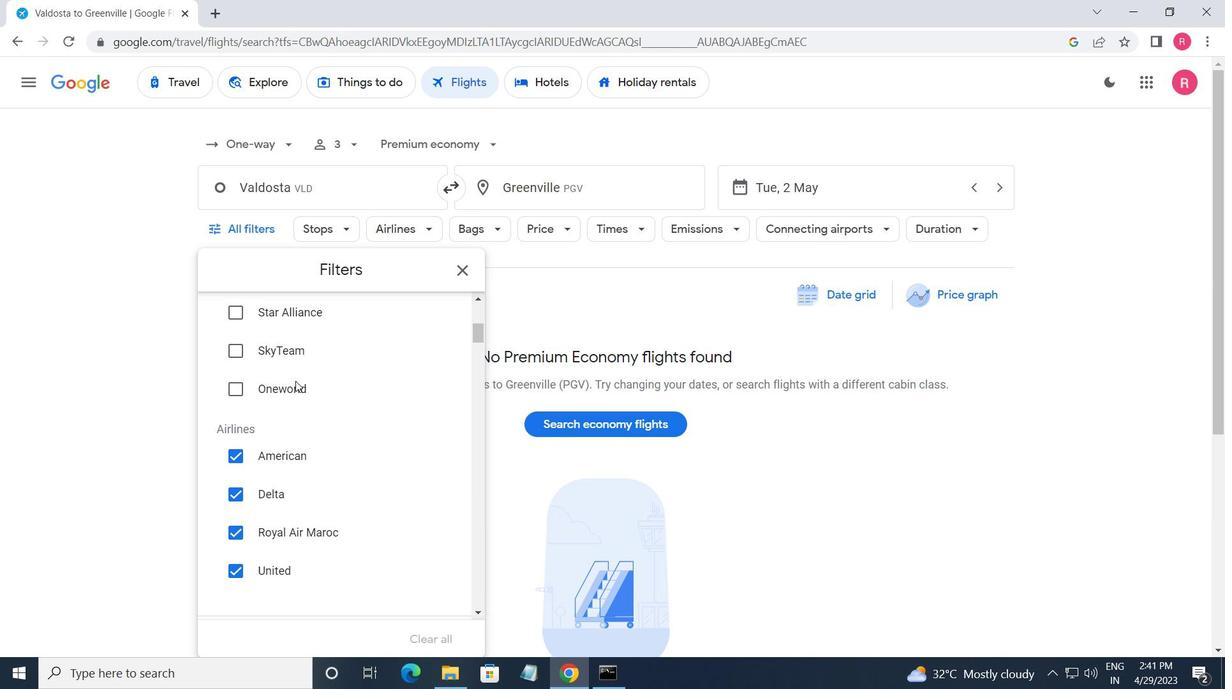 
Action: Mouse scrolled (296, 381) with delta (0, 0)
Screenshot: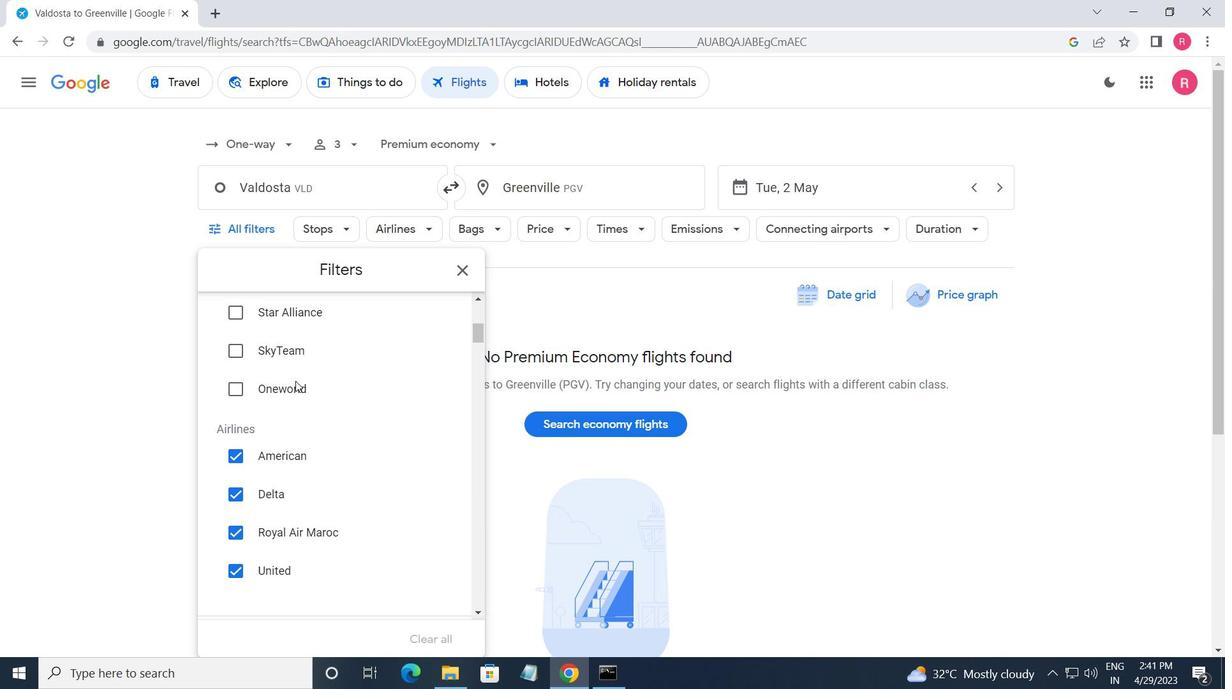 
Action: Mouse scrolled (296, 381) with delta (0, 0)
Screenshot: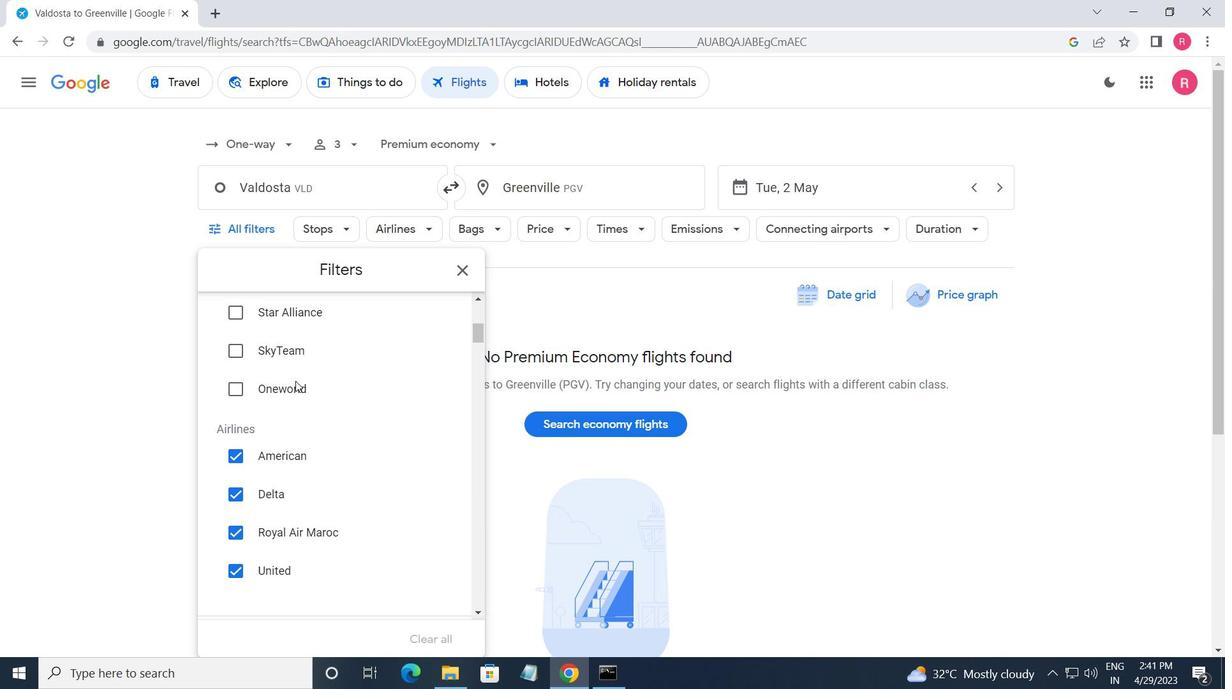 
Action: Mouse scrolled (296, 382) with delta (0, 0)
Screenshot: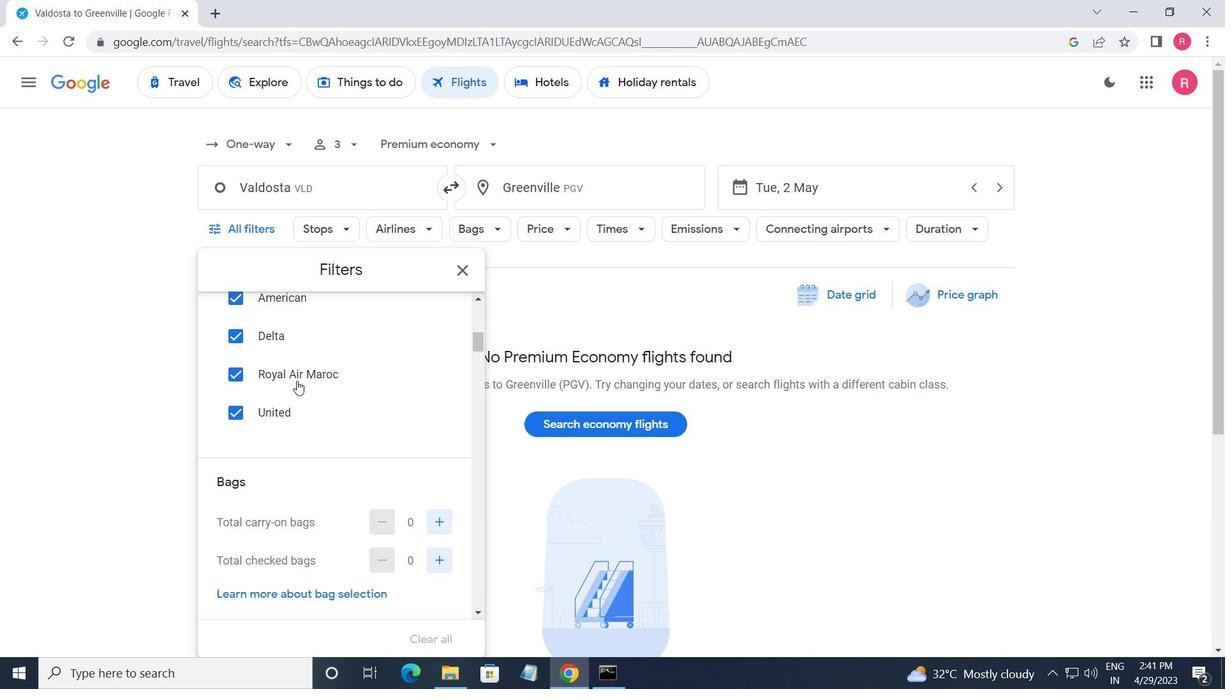 
Action: Mouse scrolled (296, 382) with delta (0, 0)
Screenshot: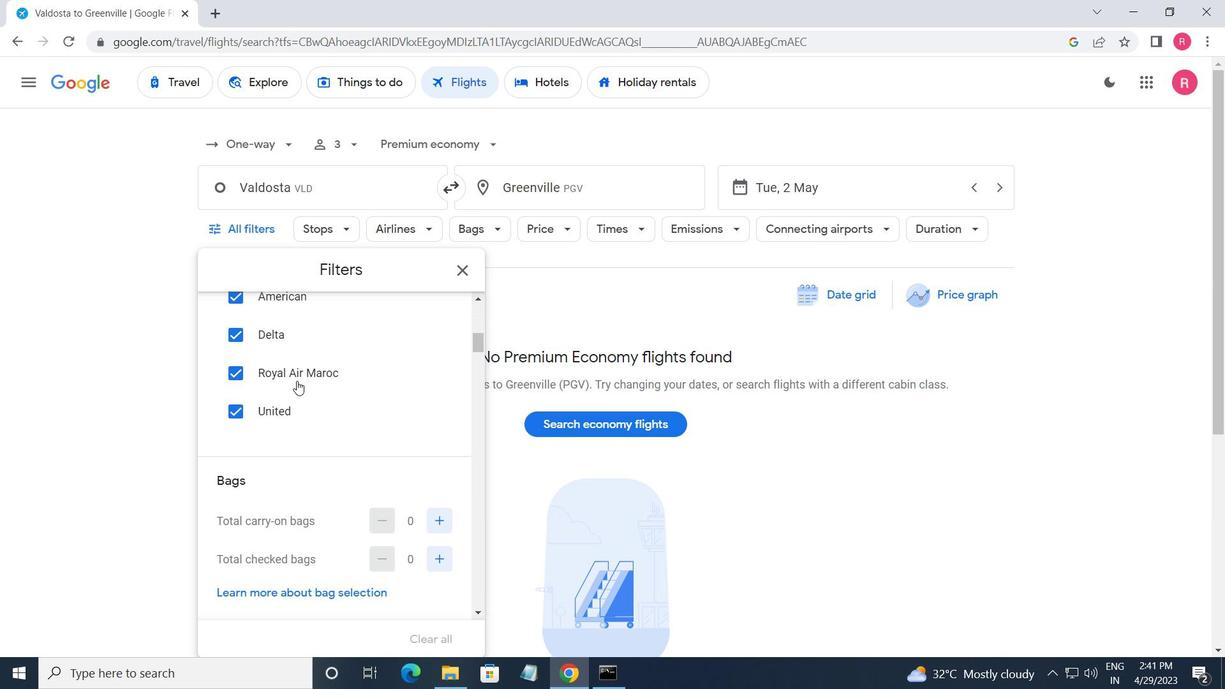 
Action: Mouse scrolled (296, 382) with delta (0, 0)
Screenshot: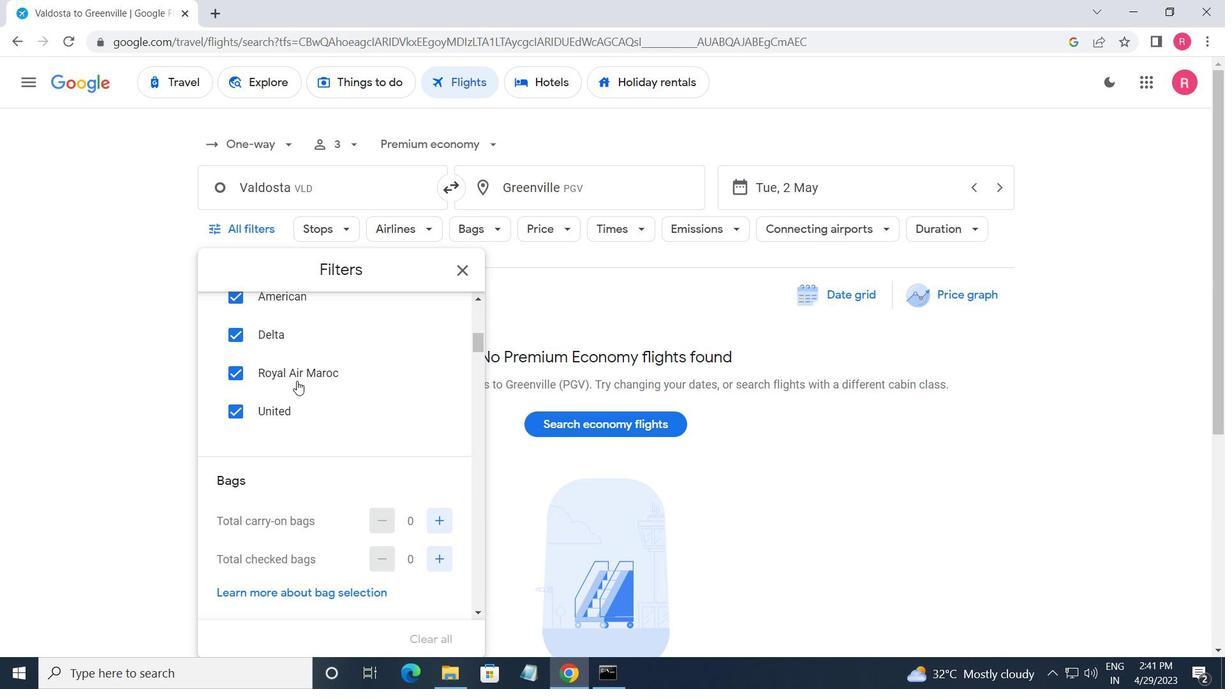 
Action: Mouse scrolled (296, 381) with delta (0, 0)
Screenshot: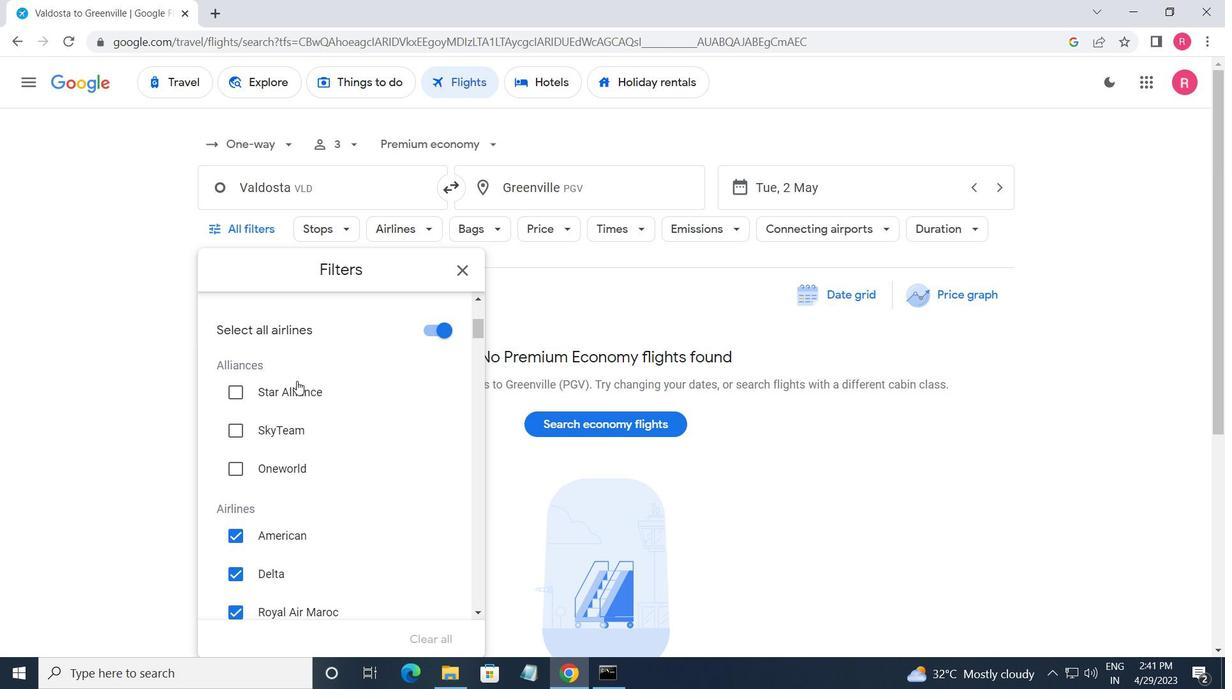 
Action: Mouse scrolled (296, 381) with delta (0, 0)
Screenshot: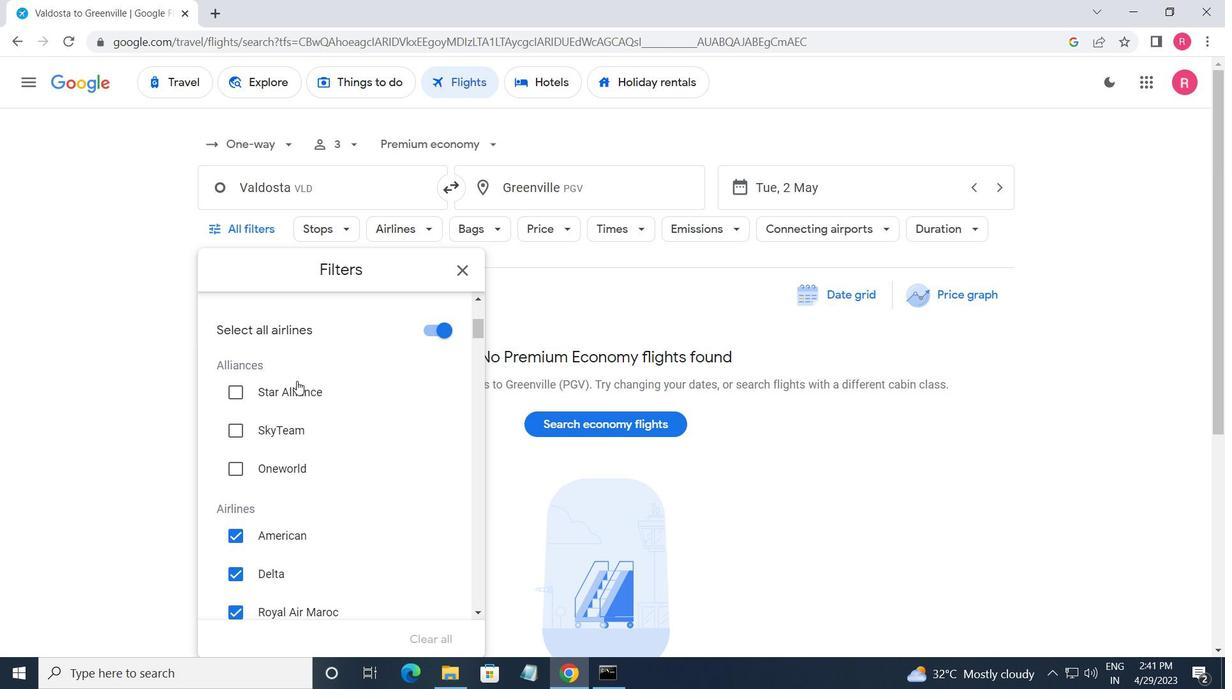 
Action: Mouse scrolled (296, 381) with delta (0, 0)
Screenshot: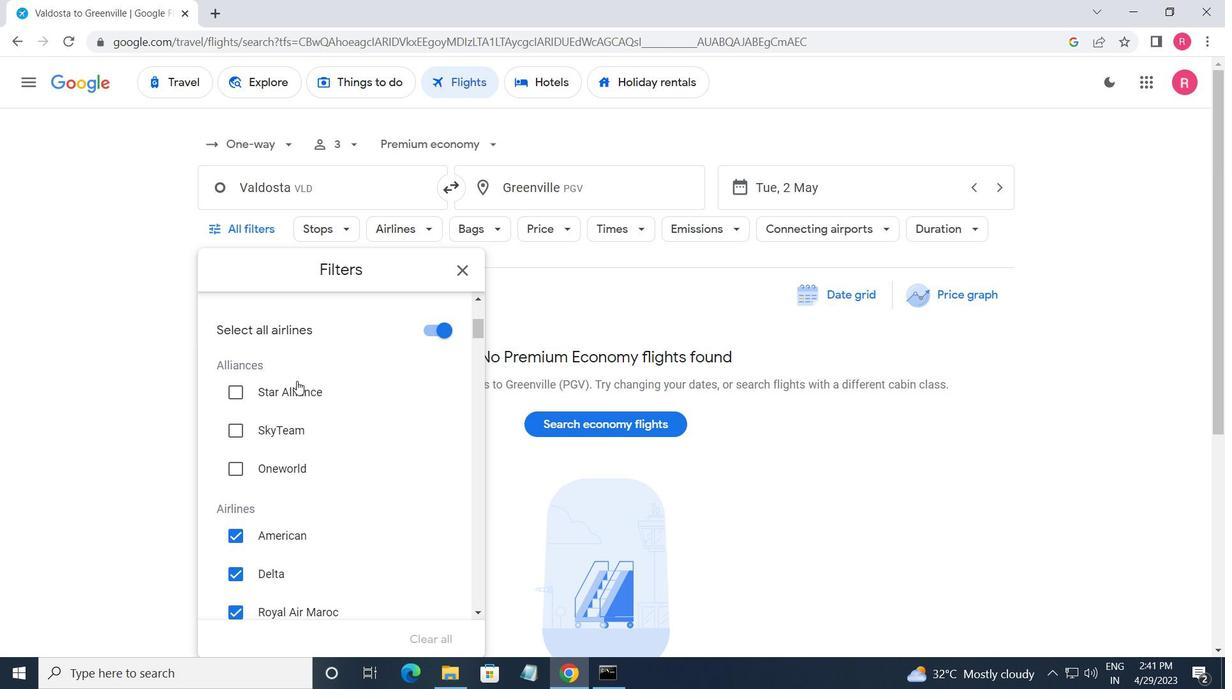 
Action: Mouse moved to (363, 418)
Screenshot: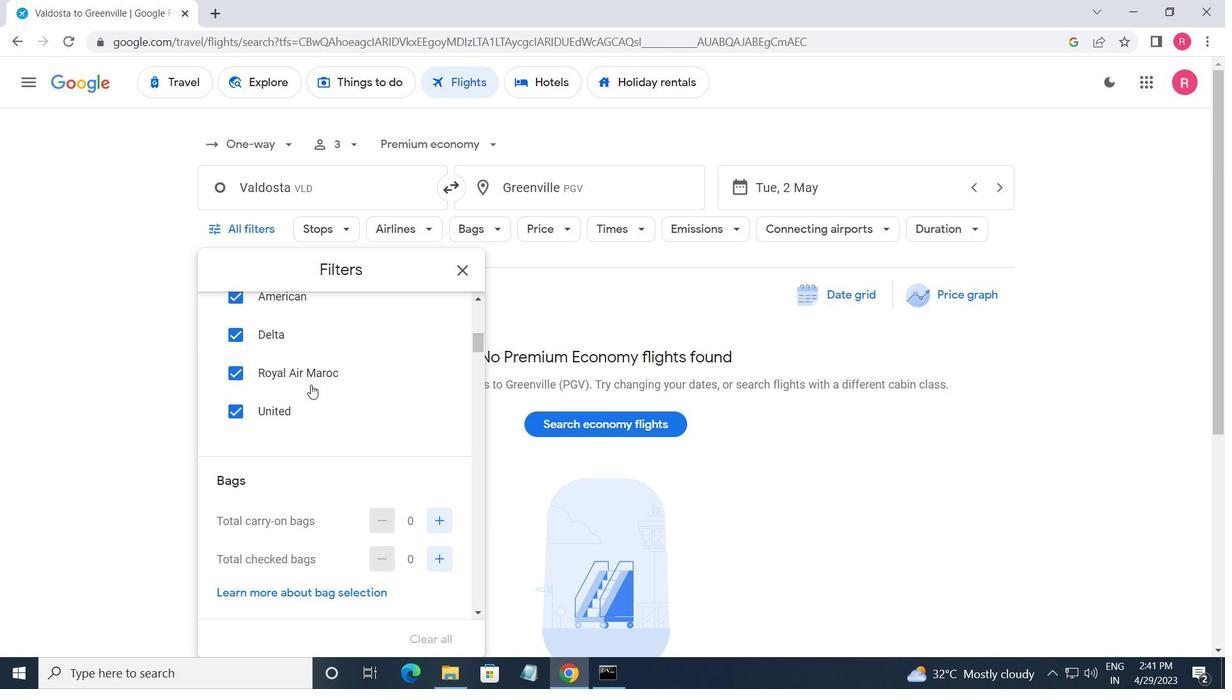 
Action: Mouse scrolled (363, 418) with delta (0, 0)
Screenshot: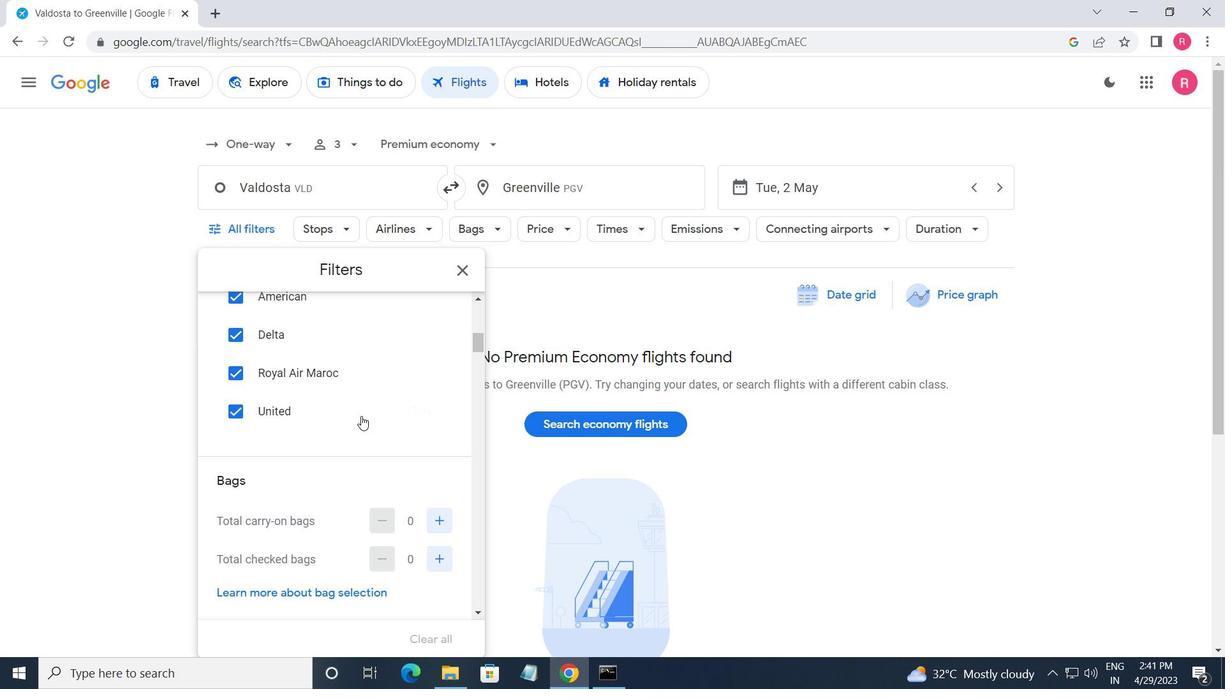 
Action: Mouse moved to (437, 450)
Screenshot: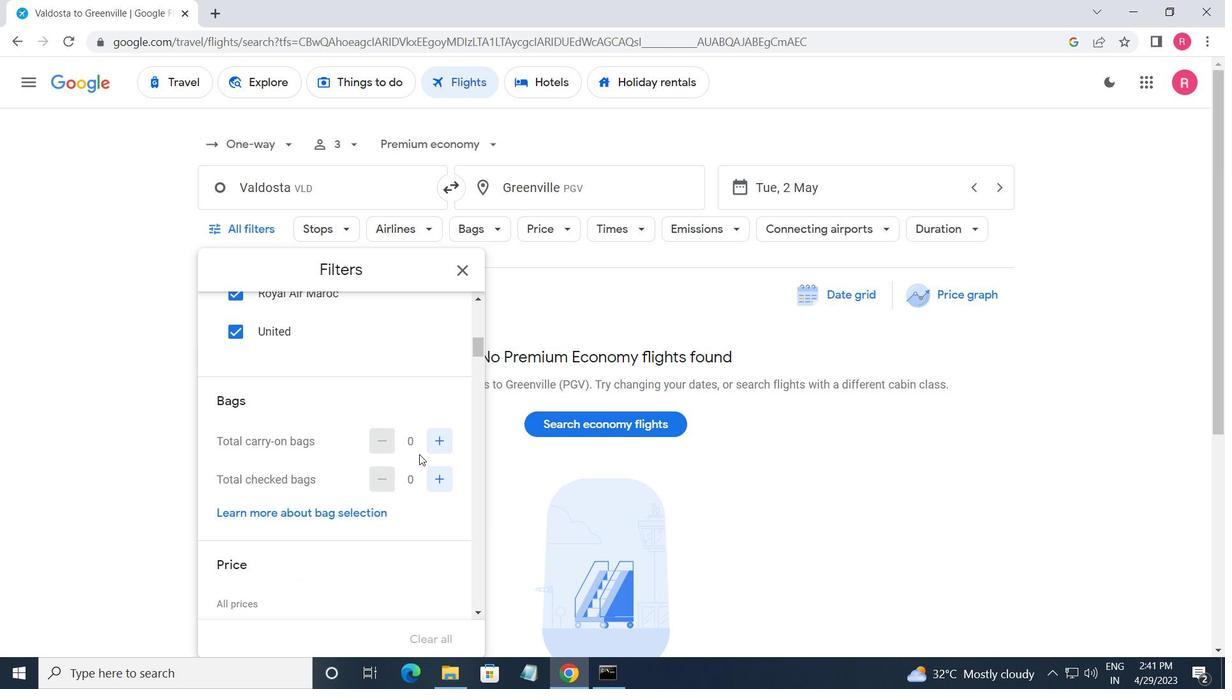
Action: Mouse pressed left at (437, 450)
Screenshot: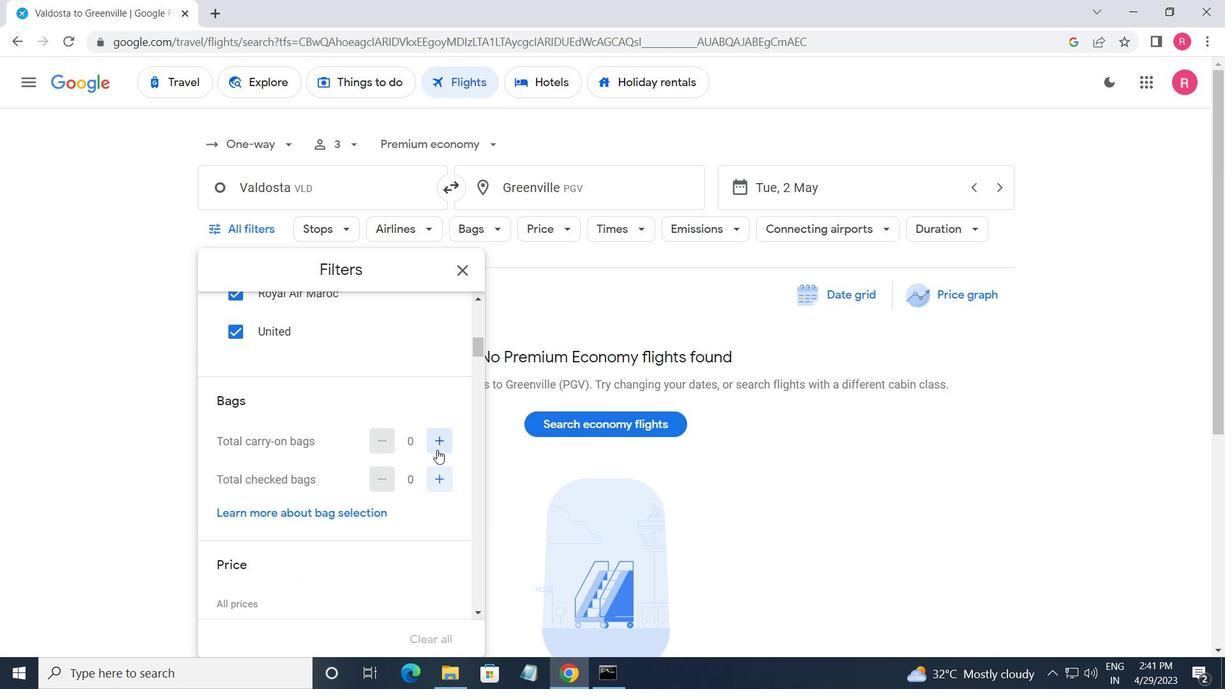 
Action: Mouse pressed left at (437, 450)
Screenshot: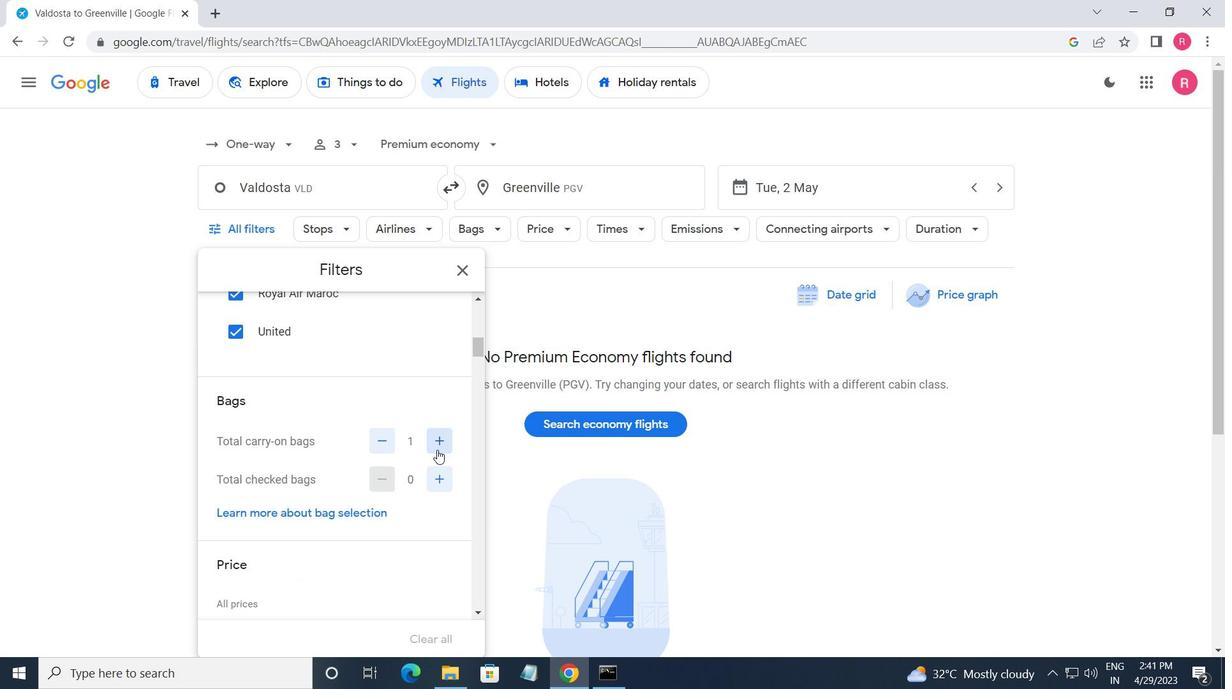 
Action: Mouse moved to (434, 484)
Screenshot: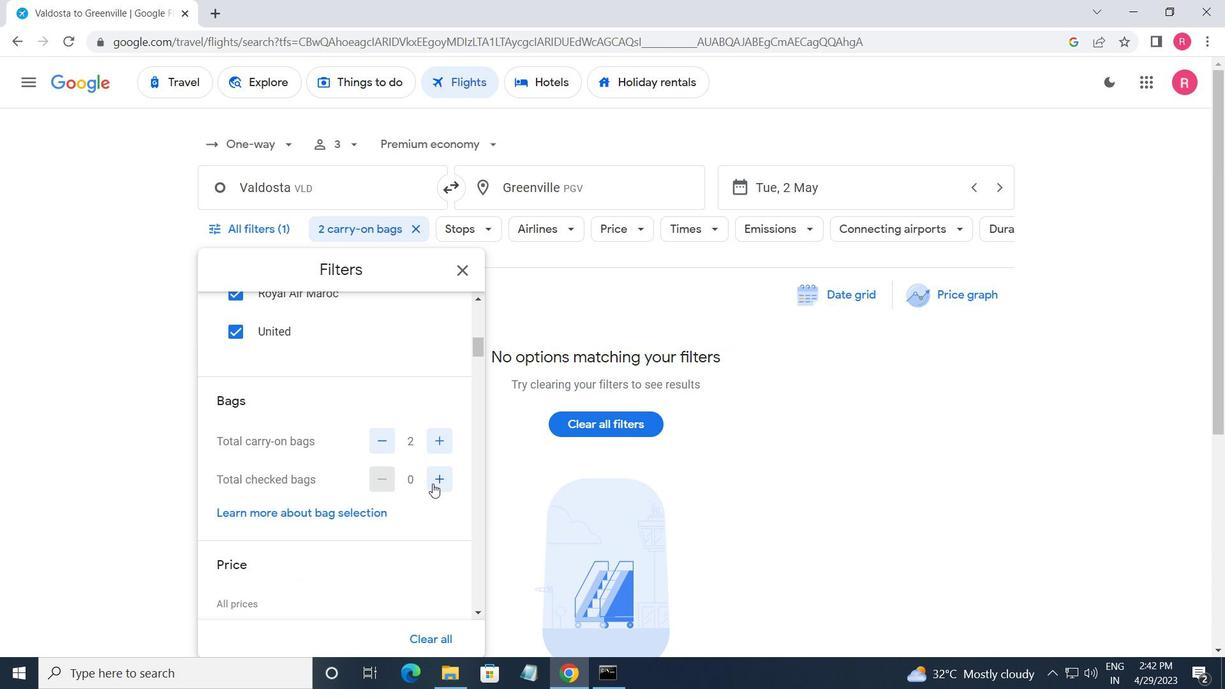 
Action: Mouse pressed left at (434, 484)
Screenshot: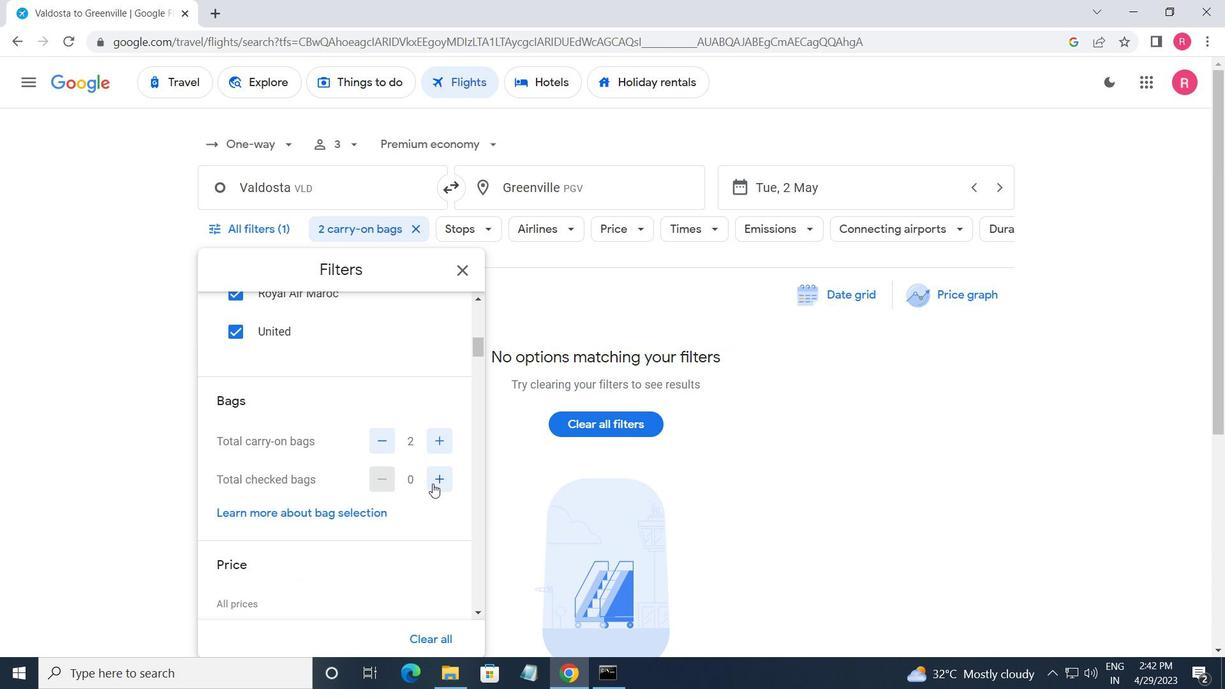 
Action: Mouse moved to (433, 487)
Screenshot: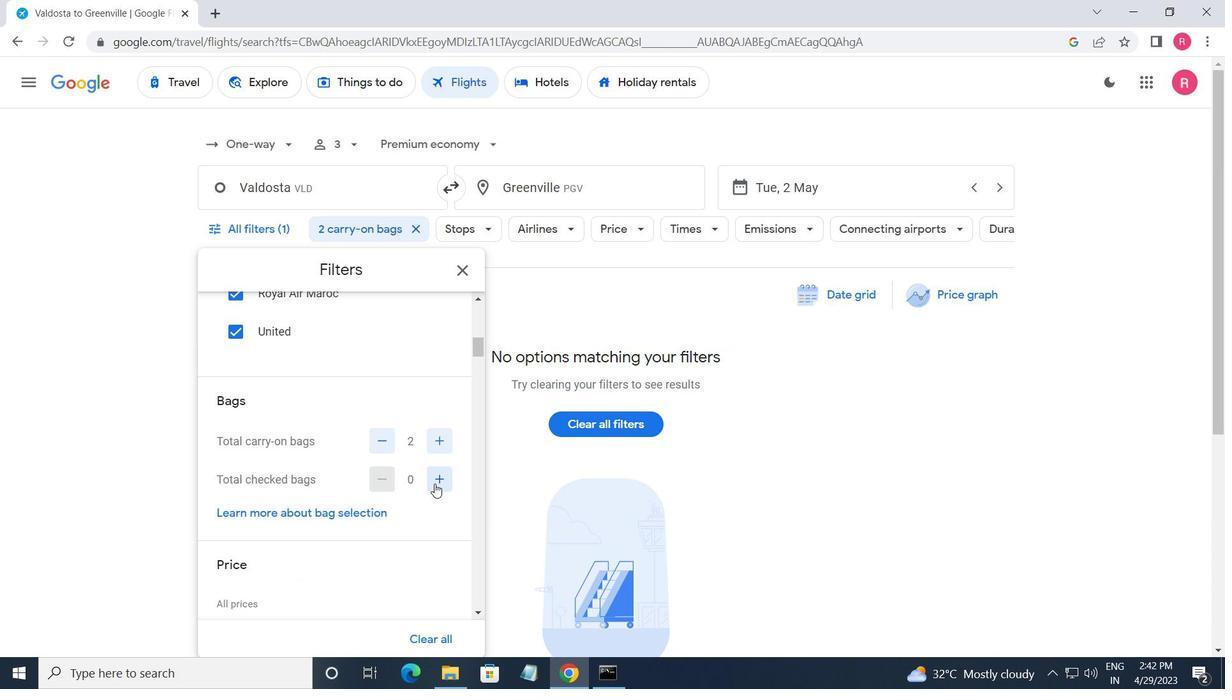 
Action: Mouse pressed left at (433, 487)
Screenshot: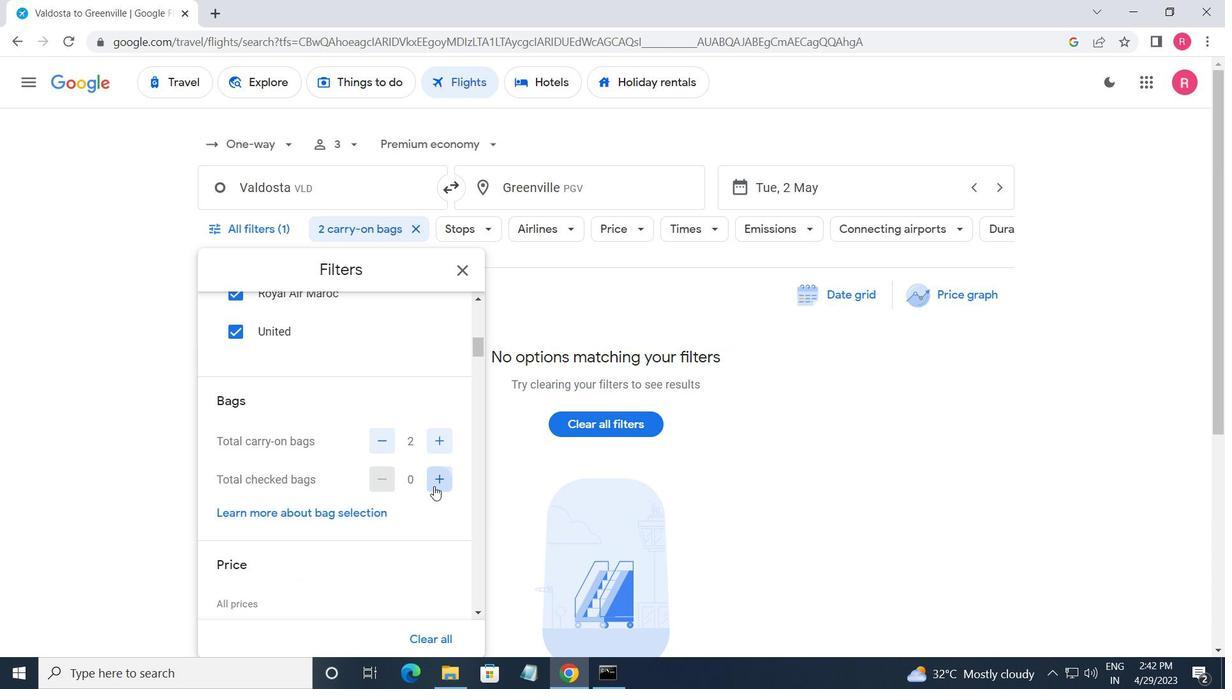 
Action: Mouse moved to (432, 487)
Screenshot: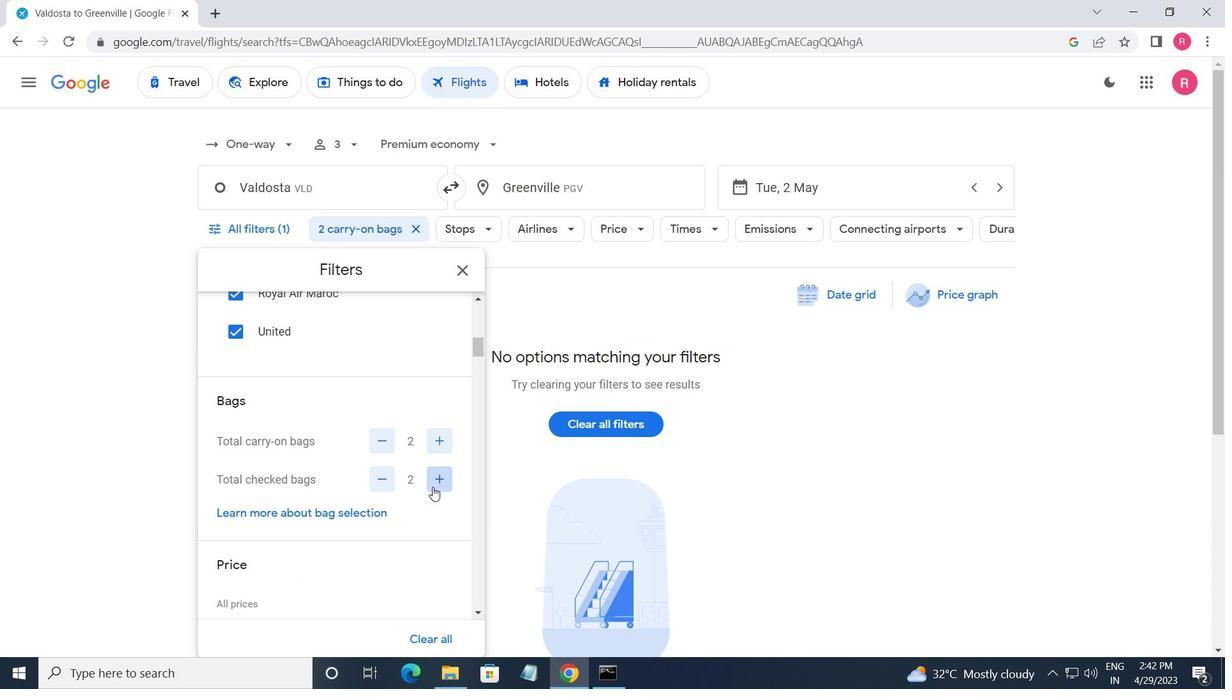 
Action: Mouse pressed left at (432, 487)
Screenshot: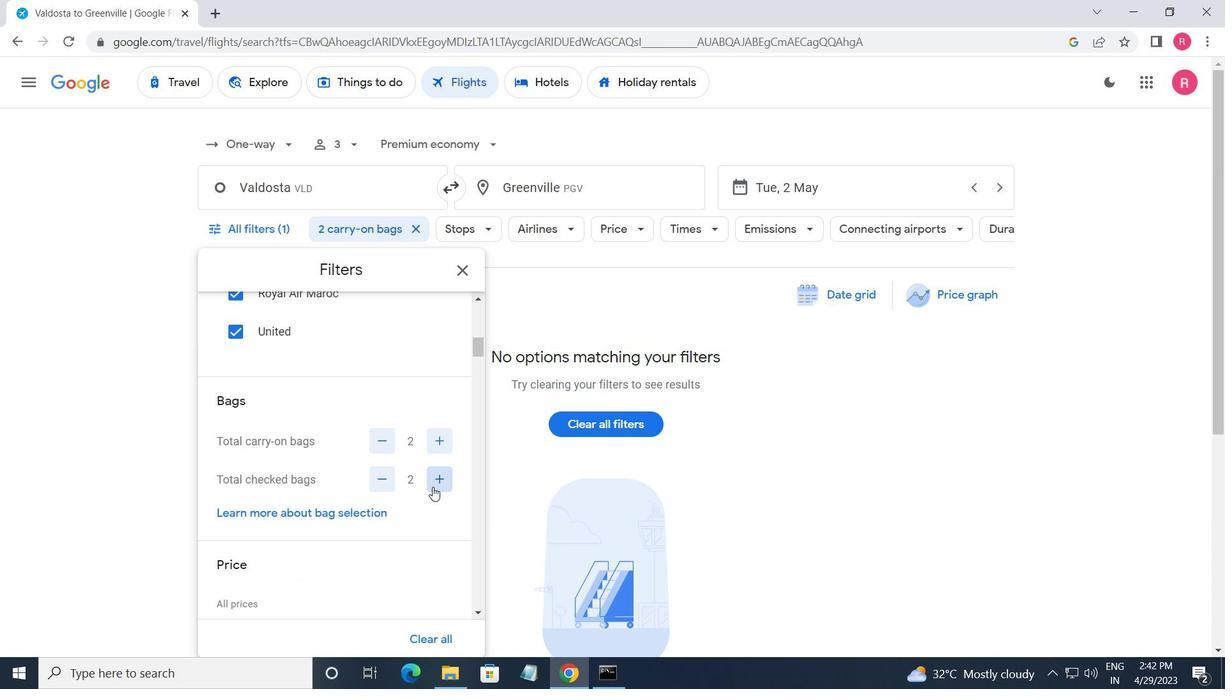 
Action: Mouse moved to (432, 487)
Screenshot: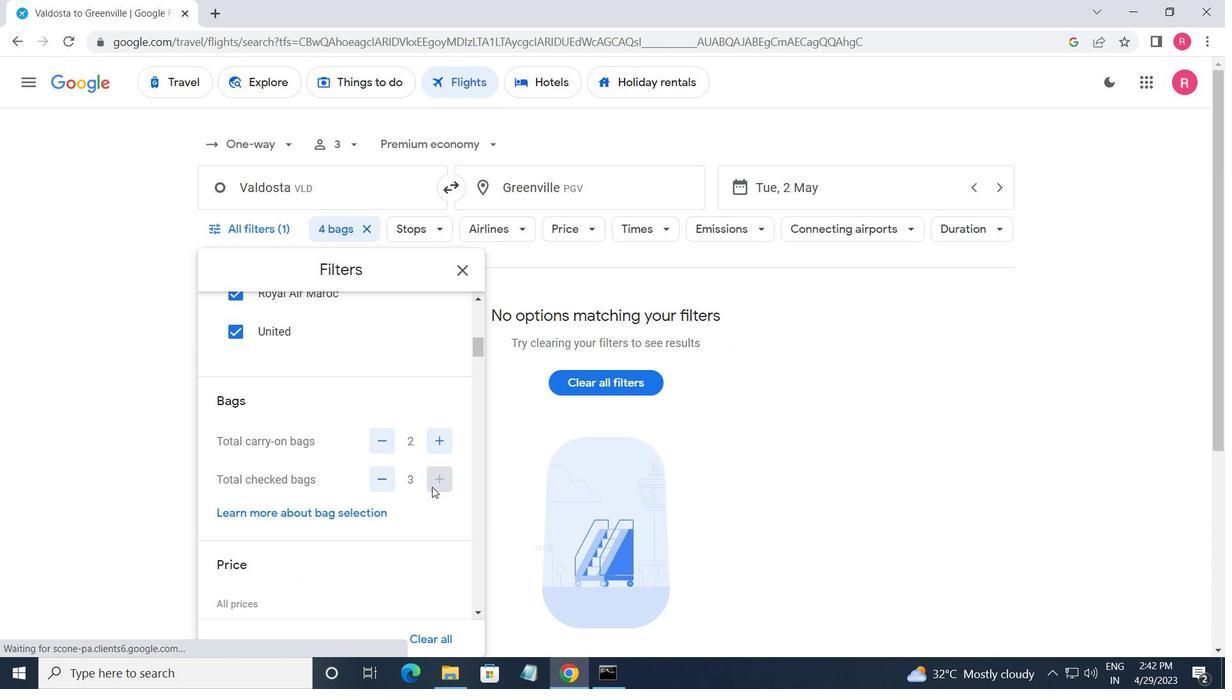 
Action: Mouse pressed left at (432, 487)
Screenshot: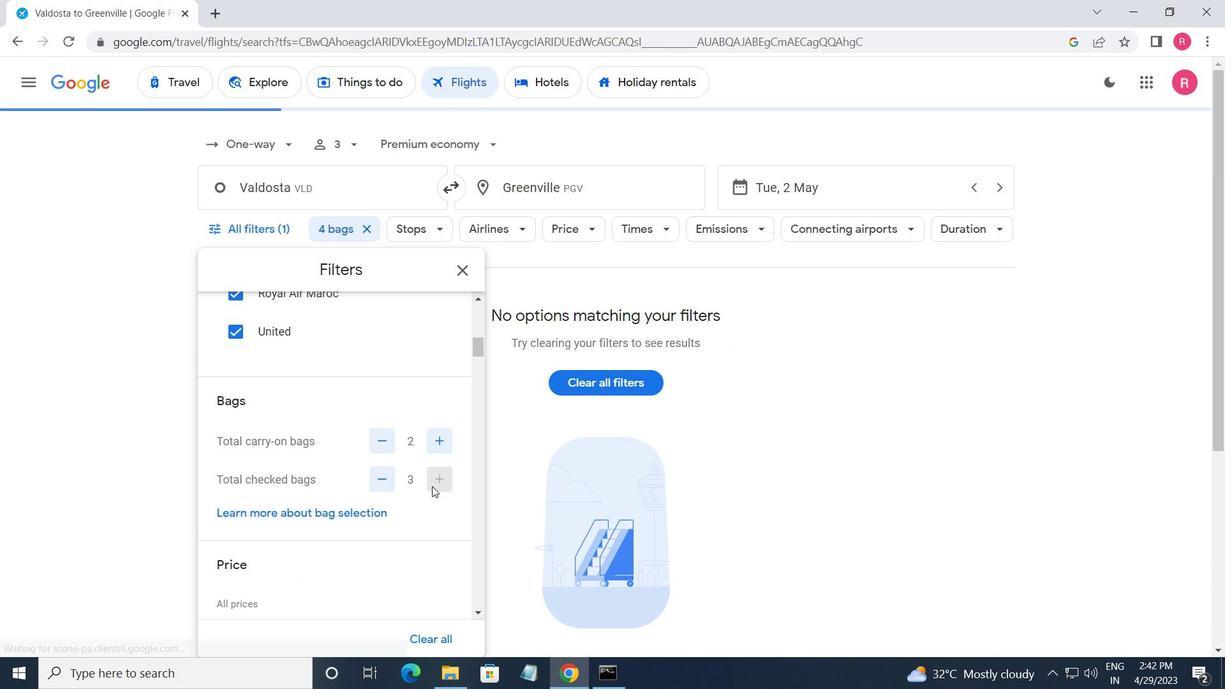 
Action: Mouse moved to (432, 487)
Screenshot: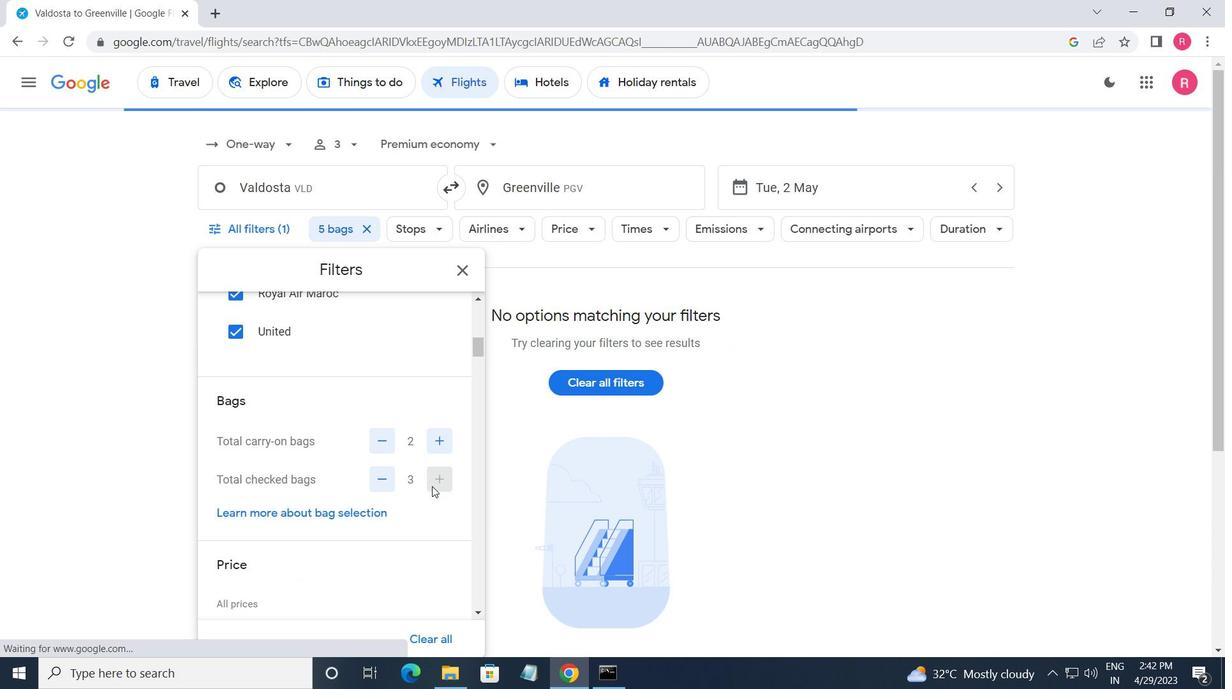 
Action: Mouse scrolled (432, 486) with delta (0, 0)
Screenshot: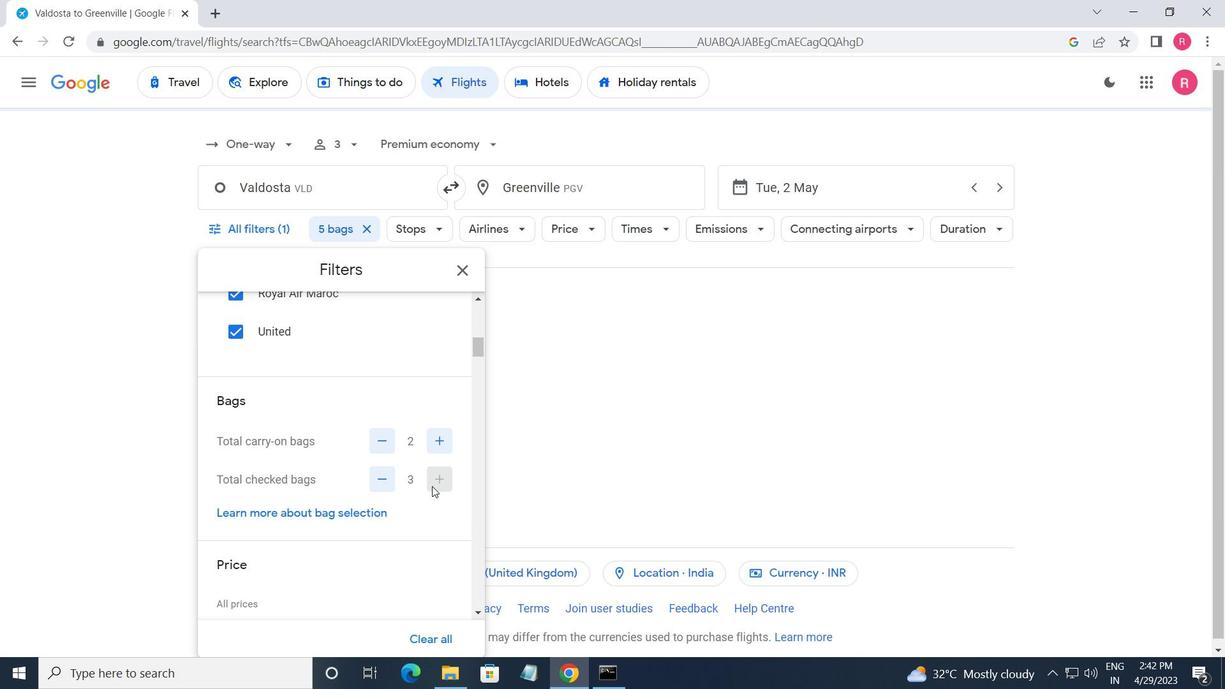 
Action: Mouse scrolled (432, 486) with delta (0, 0)
Screenshot: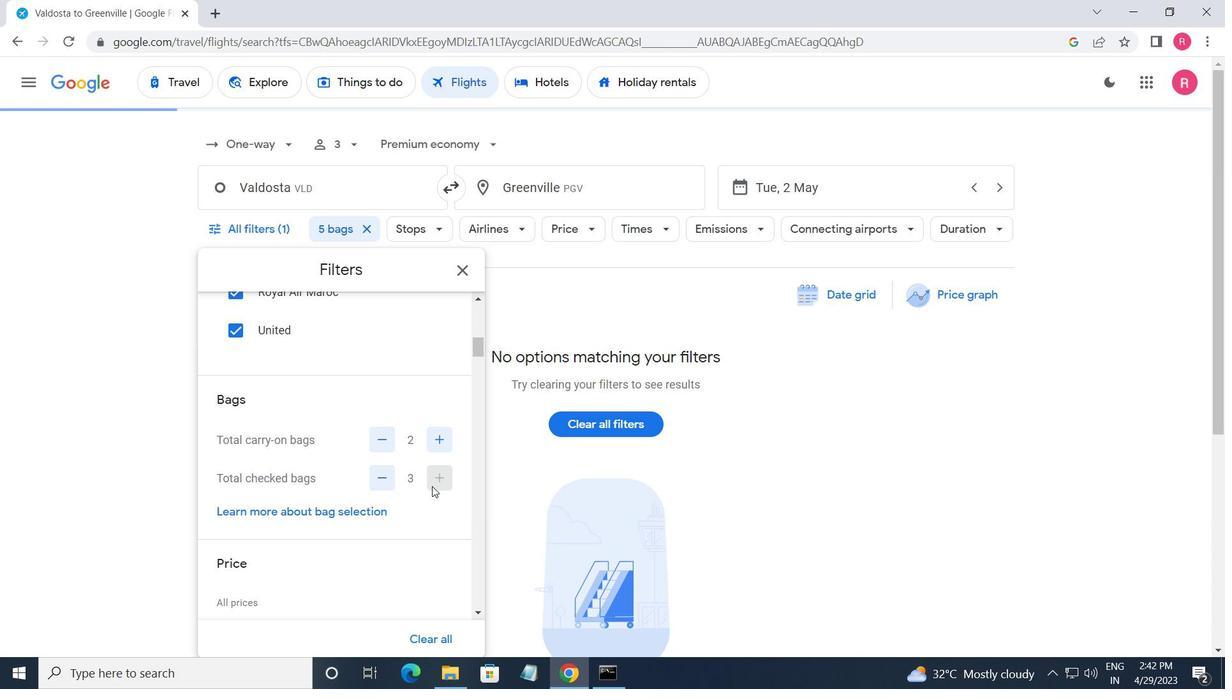 
Action: Mouse moved to (439, 478)
Screenshot: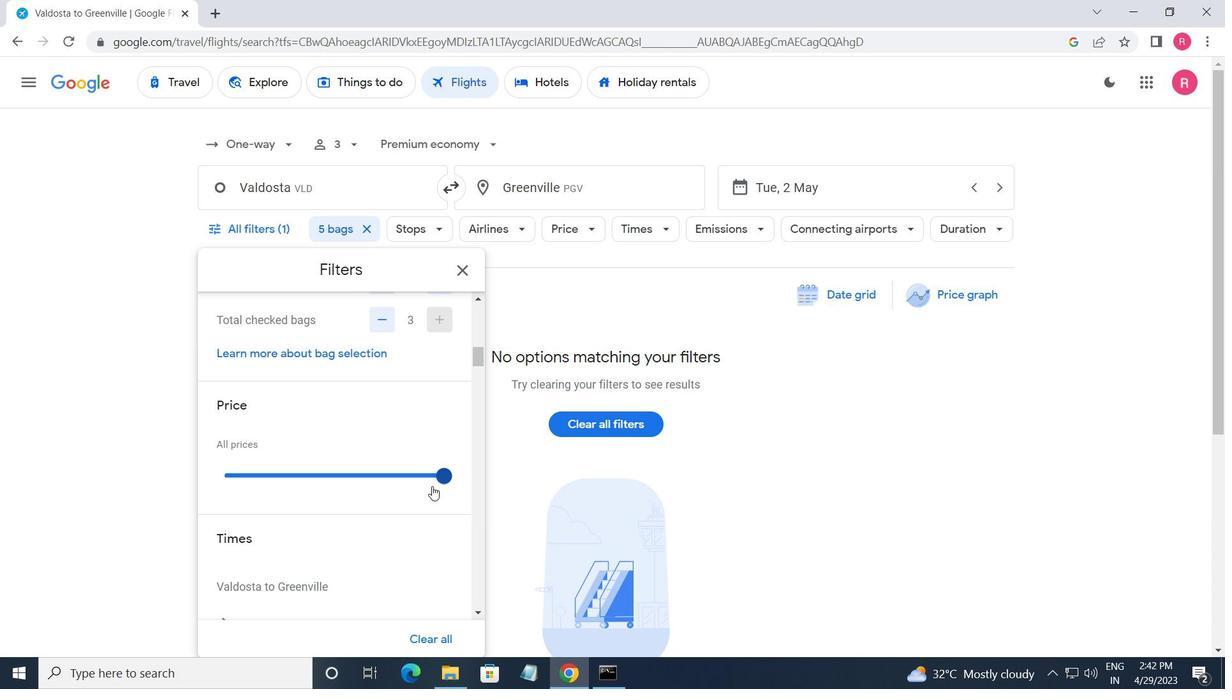 
Action: Mouse pressed left at (439, 478)
Screenshot: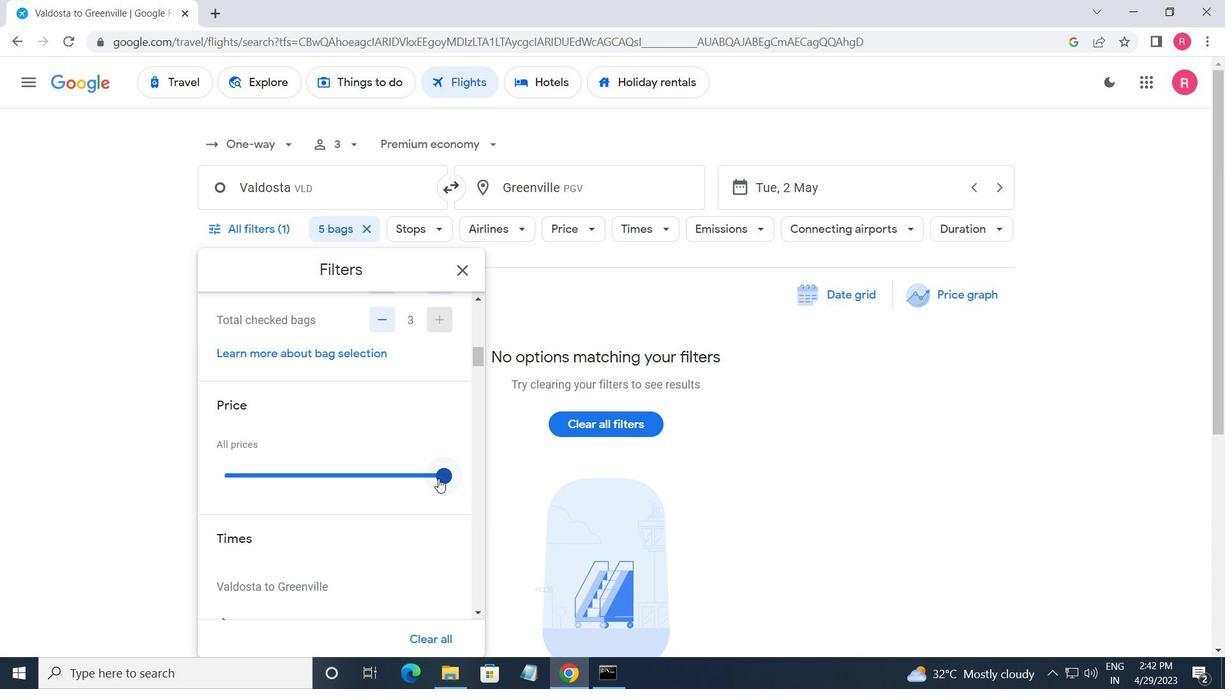 
Action: Mouse moved to (368, 473)
Screenshot: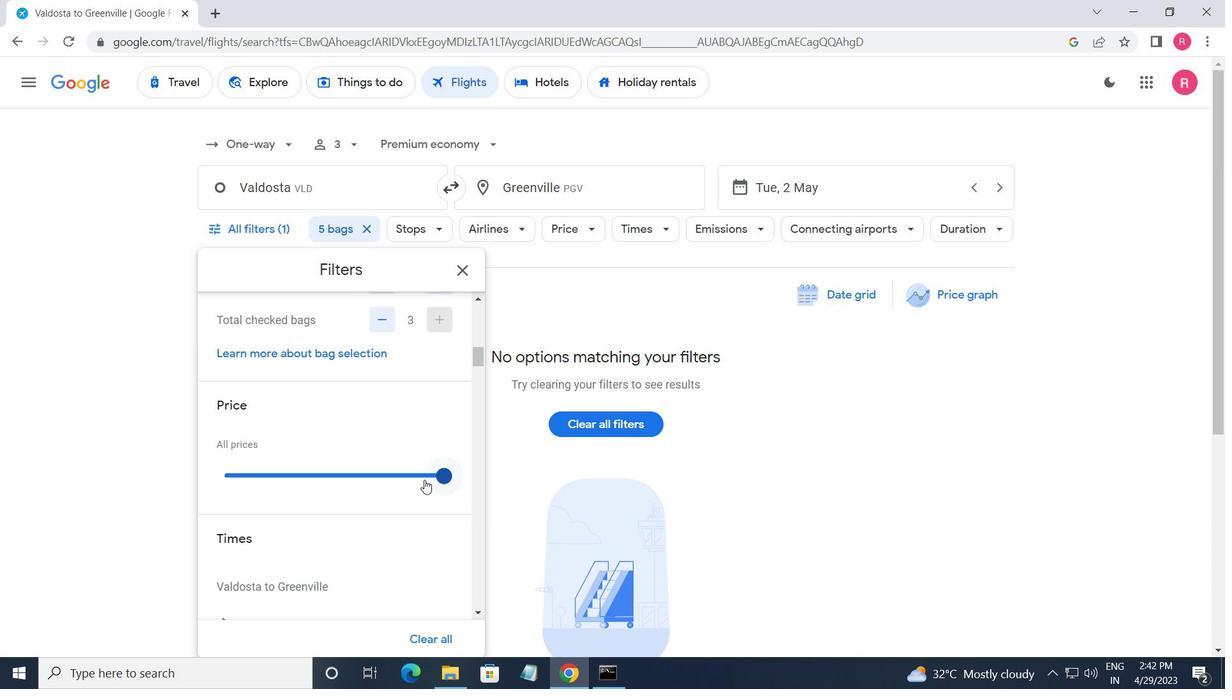 
Action: Mouse scrolled (368, 473) with delta (0, 0)
Screenshot: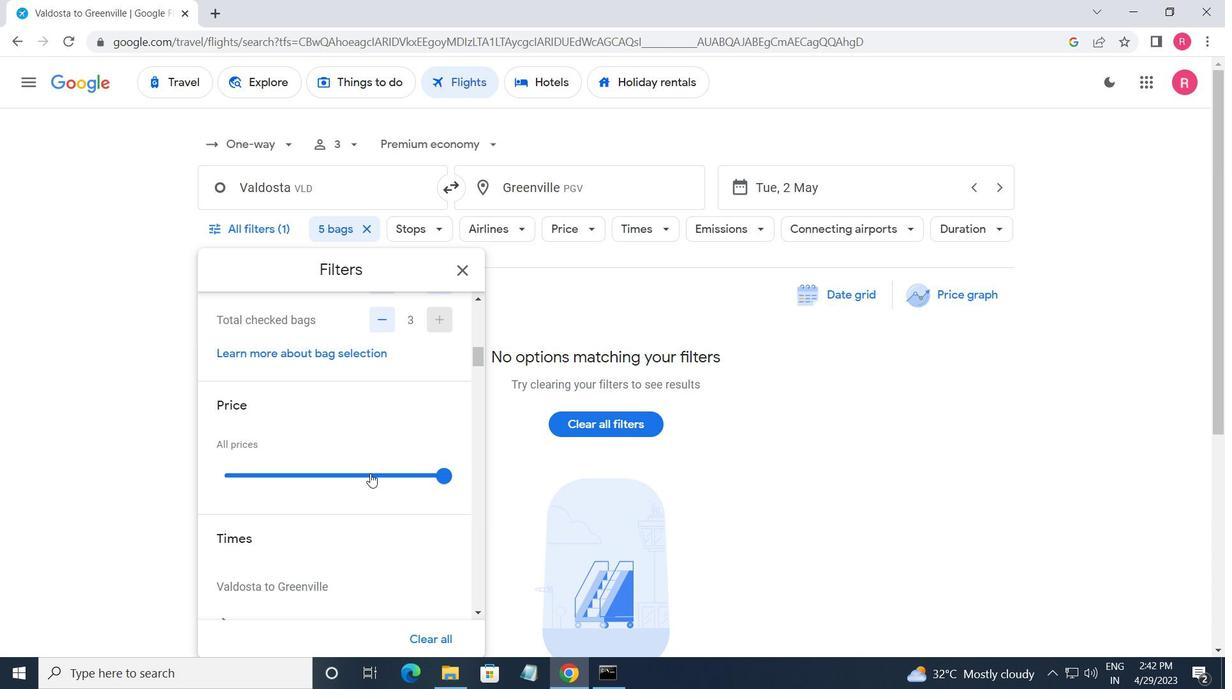 
Action: Mouse scrolled (368, 473) with delta (0, 0)
Screenshot: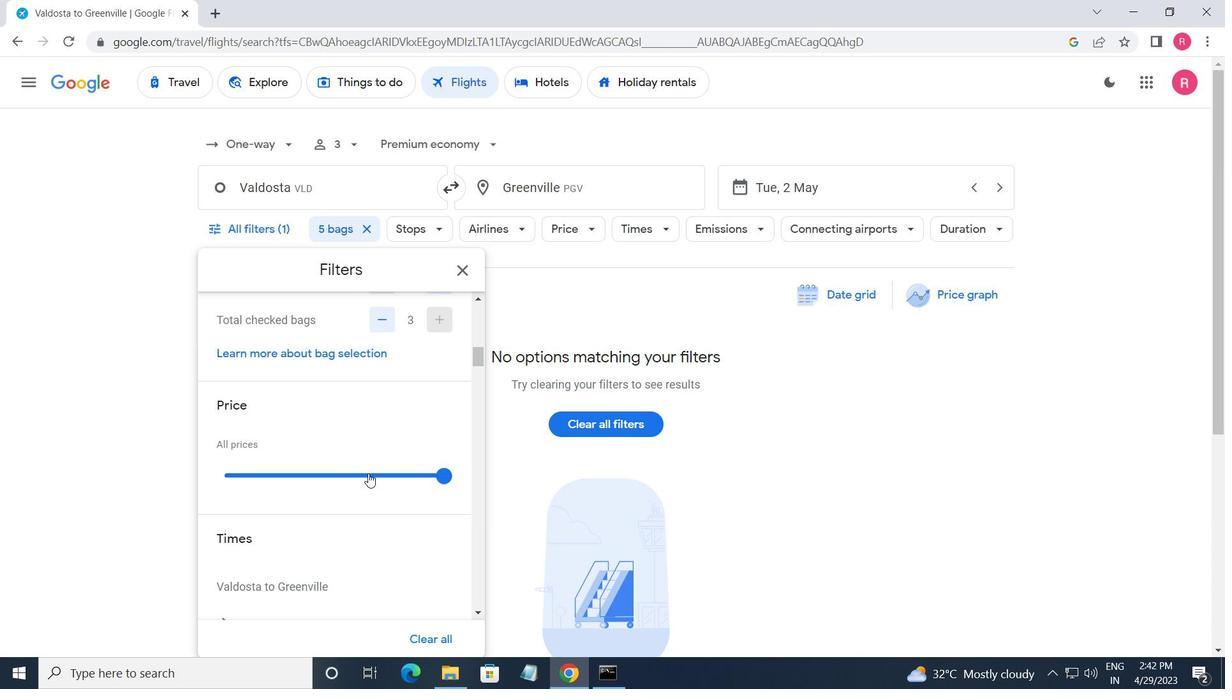 
Action: Mouse moved to (368, 473)
Screenshot: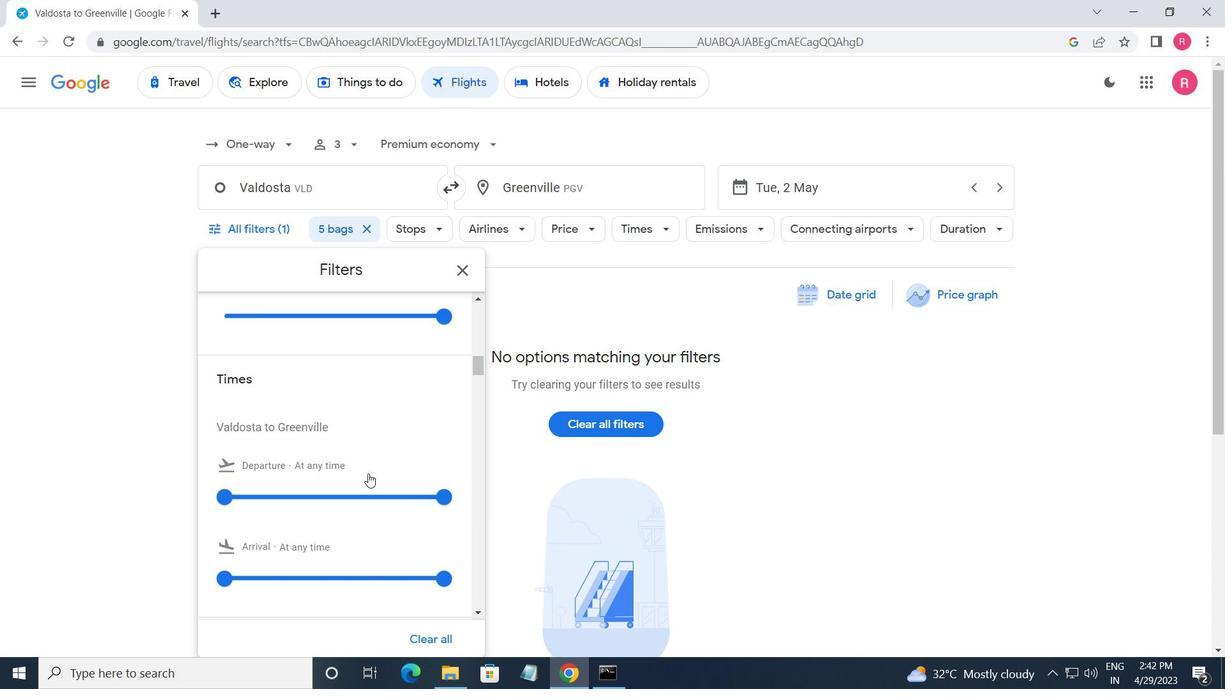 
Action: Mouse scrolled (368, 473) with delta (0, 0)
Screenshot: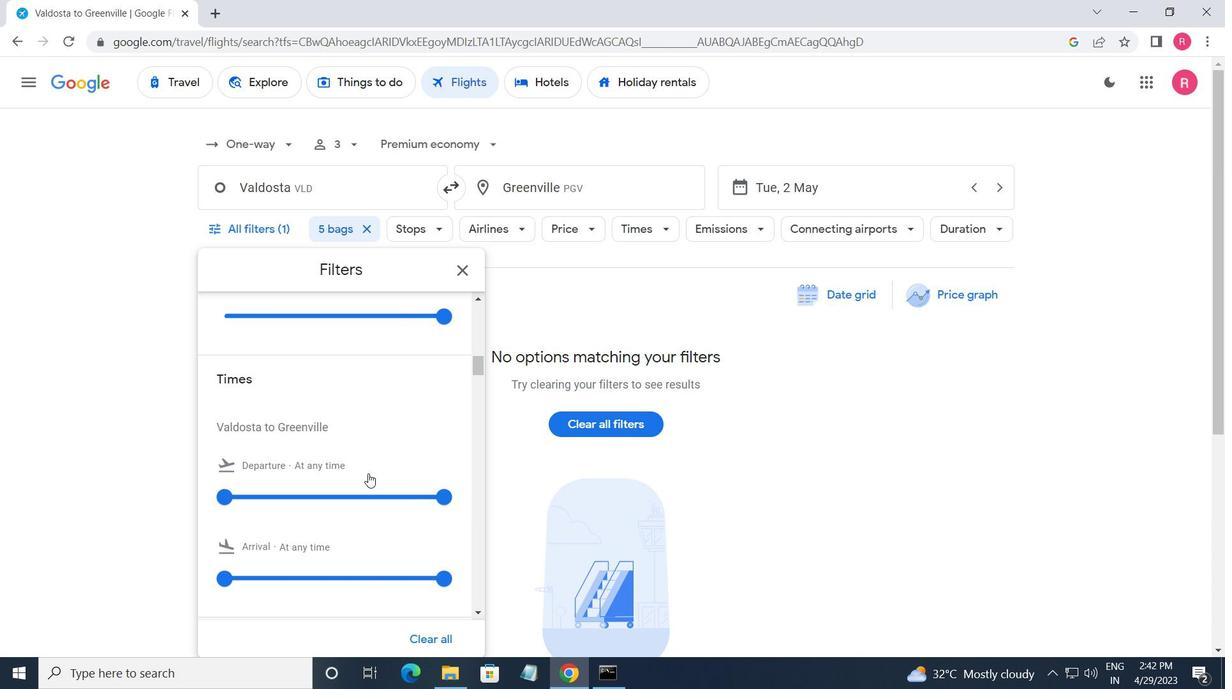 
Action: Mouse moved to (224, 420)
Screenshot: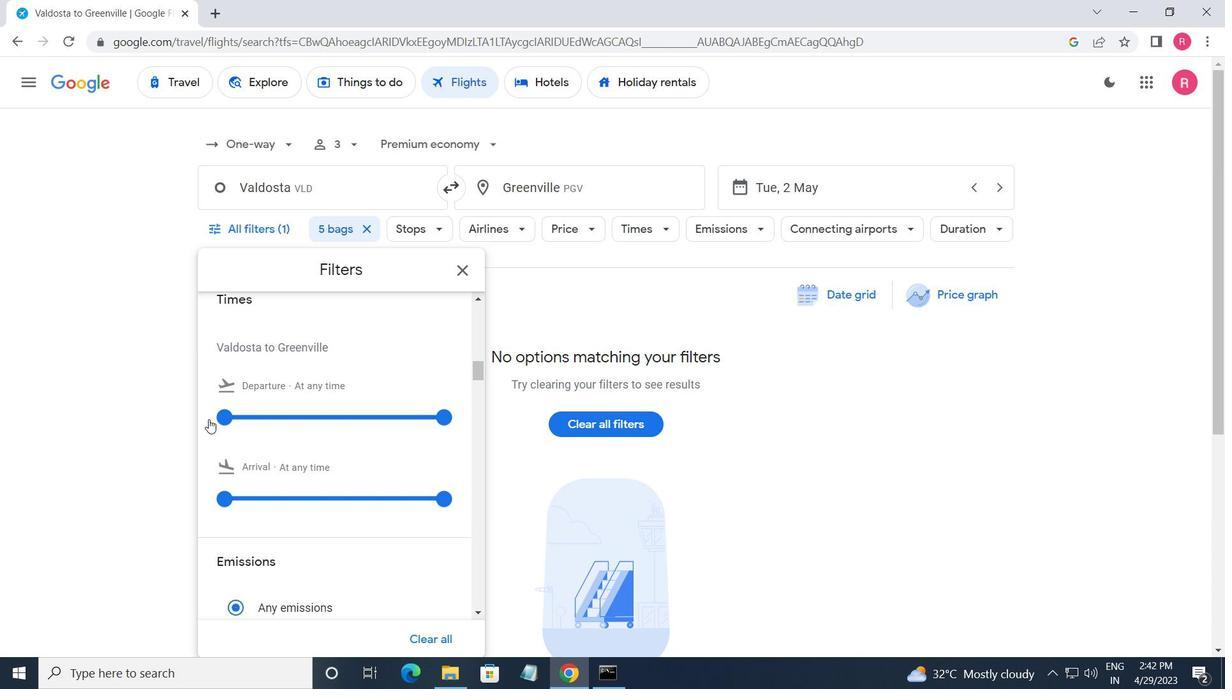 
Action: Mouse pressed left at (224, 420)
Screenshot: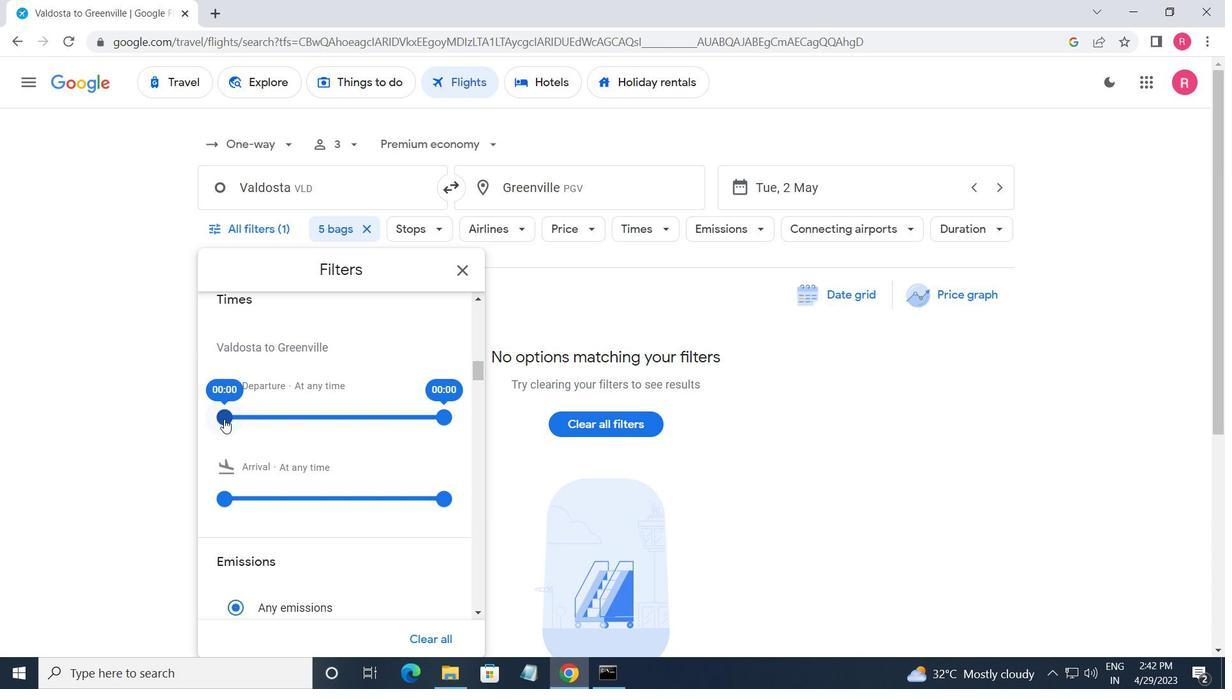 
Action: Mouse moved to (446, 422)
Screenshot: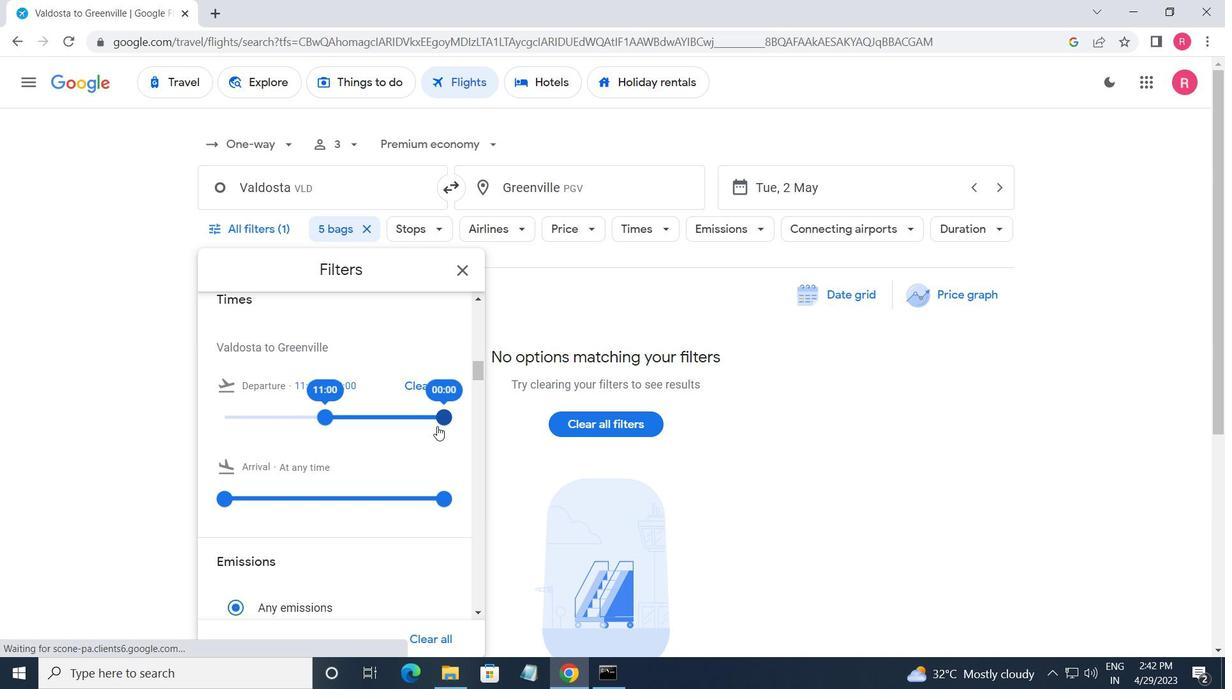 
Action: Mouse pressed left at (446, 422)
Screenshot: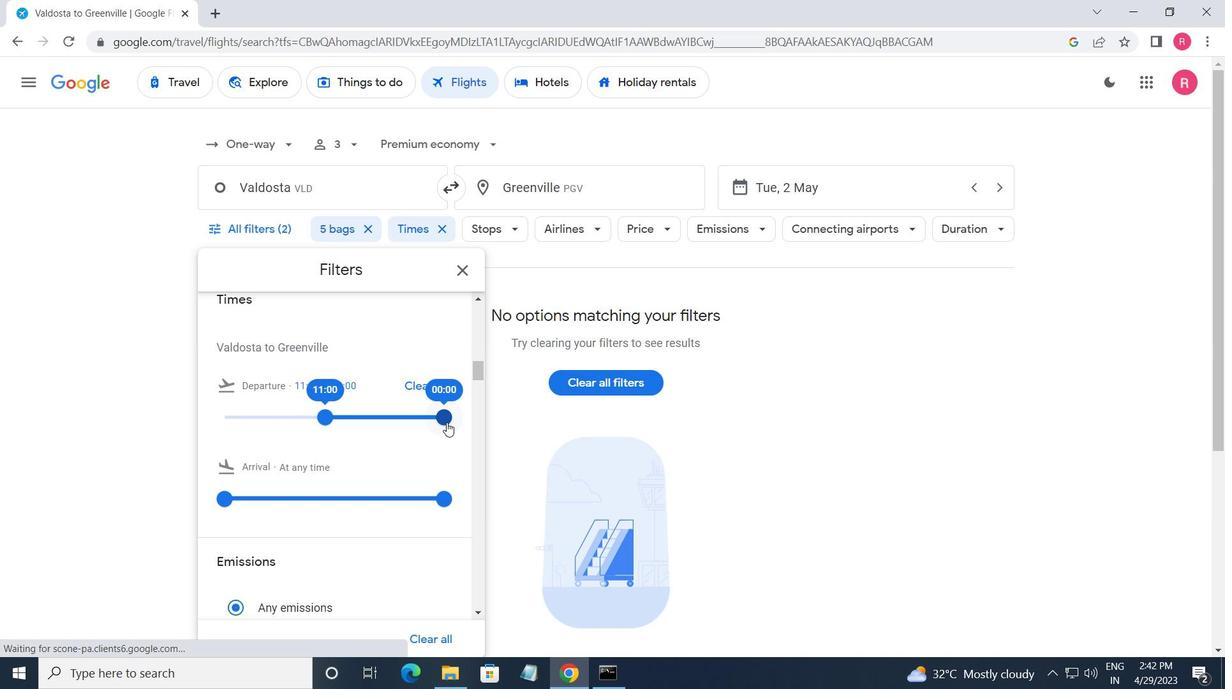 
Action: Mouse moved to (461, 275)
Screenshot: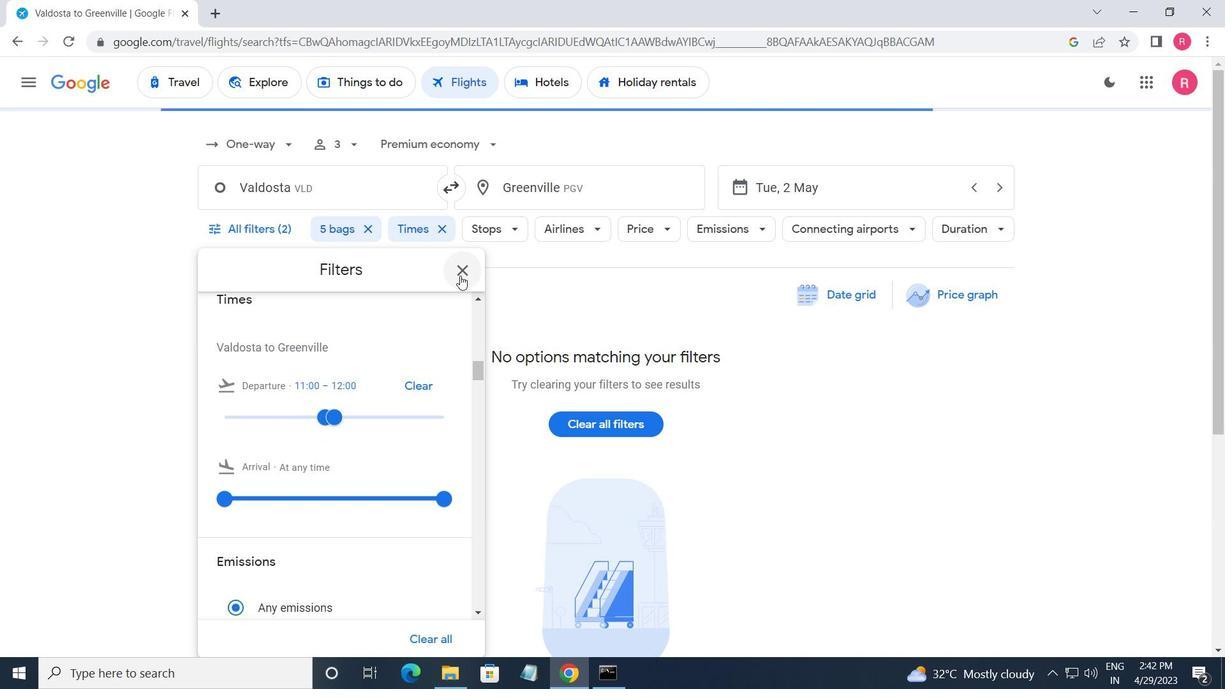 
Action: Mouse pressed left at (461, 275)
Screenshot: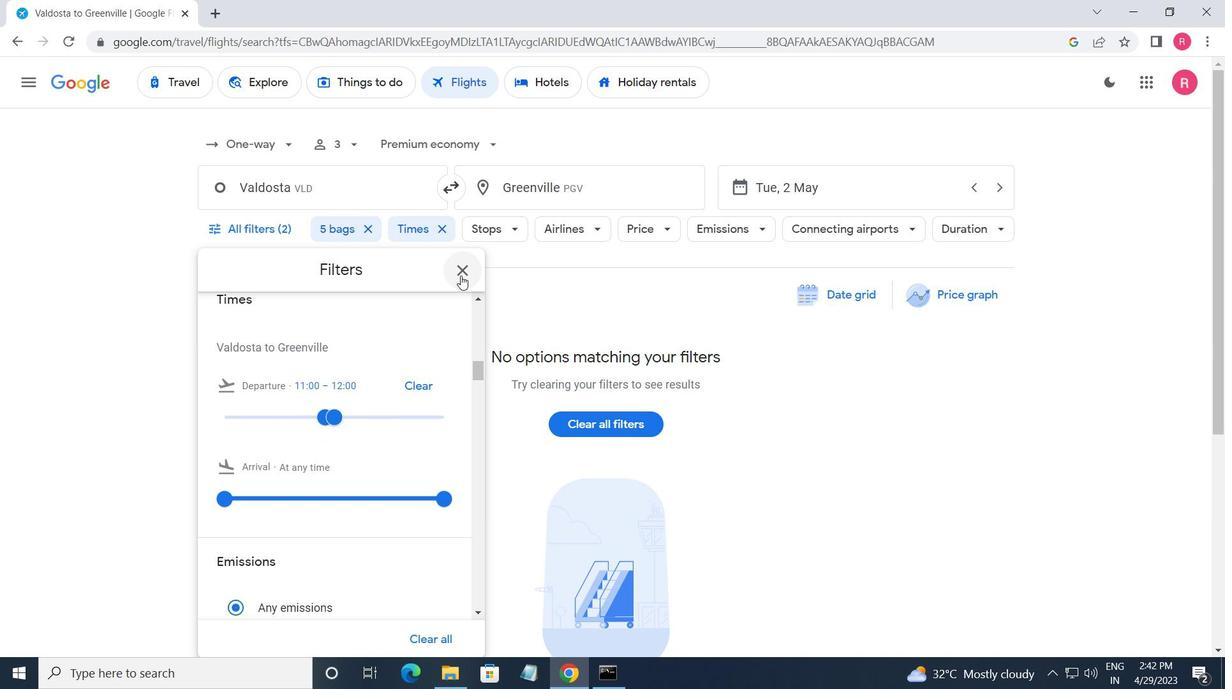 
